 Task: Create new vendor bill with Date Opened: 06-Apr-23, Select Vendor: ComputerLand of Berkeley, Terms: Net 15. Make bill entry for item-1 with Date: 06-Apr-23, Description: PC Repair, Expense Account: Repair: Computer Repair, Quantity: 2, Unit Price: 49, Sales Tax: N, Sales Tax Included: N. Make entry for item-2 with Date: 06-Apr-23, Description: Wireless Networking Troubleshooting, Expense Account: Repair: Computer Repair, Quantity: 1, Unit Price: 99, Sales Tax: N, Sales Tax Included: N. Post Bill with Post Date: 06-Apr-23, Post to Accounts: Liabilities:Accounts Payble. Pay / Process Payment with Transaction Date: 20-Apr-23, Amount: 197, Transfer Account: Checking Account. Go to 'Print Bill'.
Action: Mouse moved to (185, 34)
Screenshot: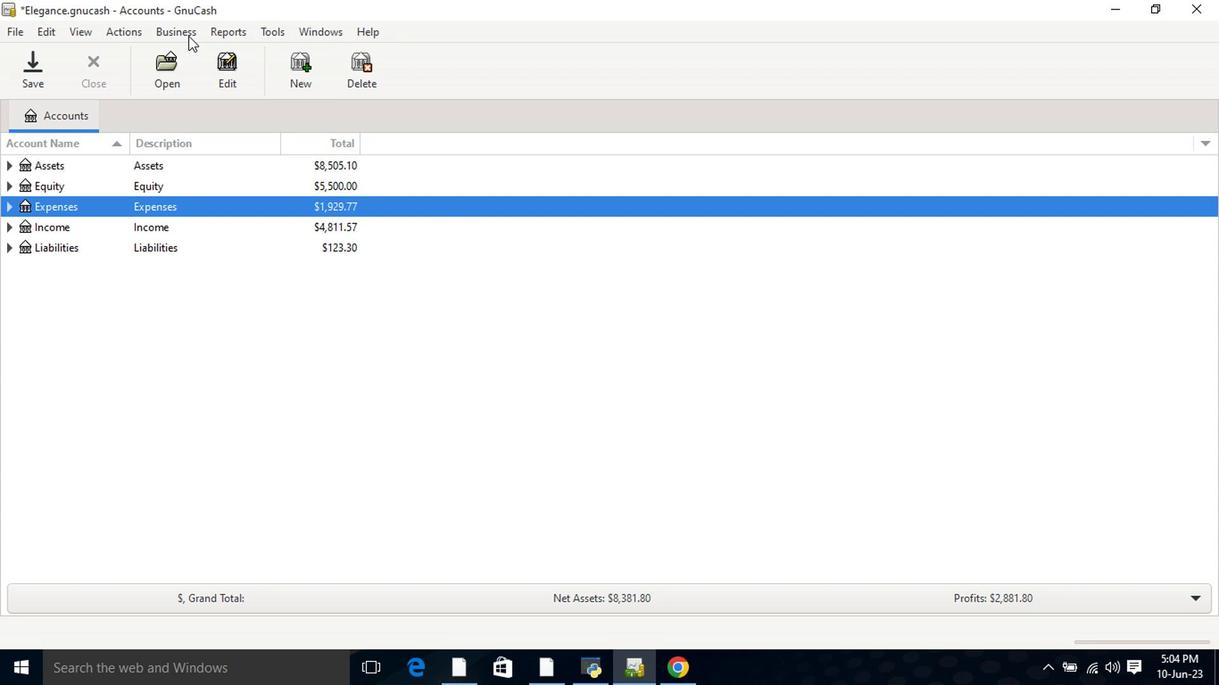 
Action: Mouse pressed left at (185, 34)
Screenshot: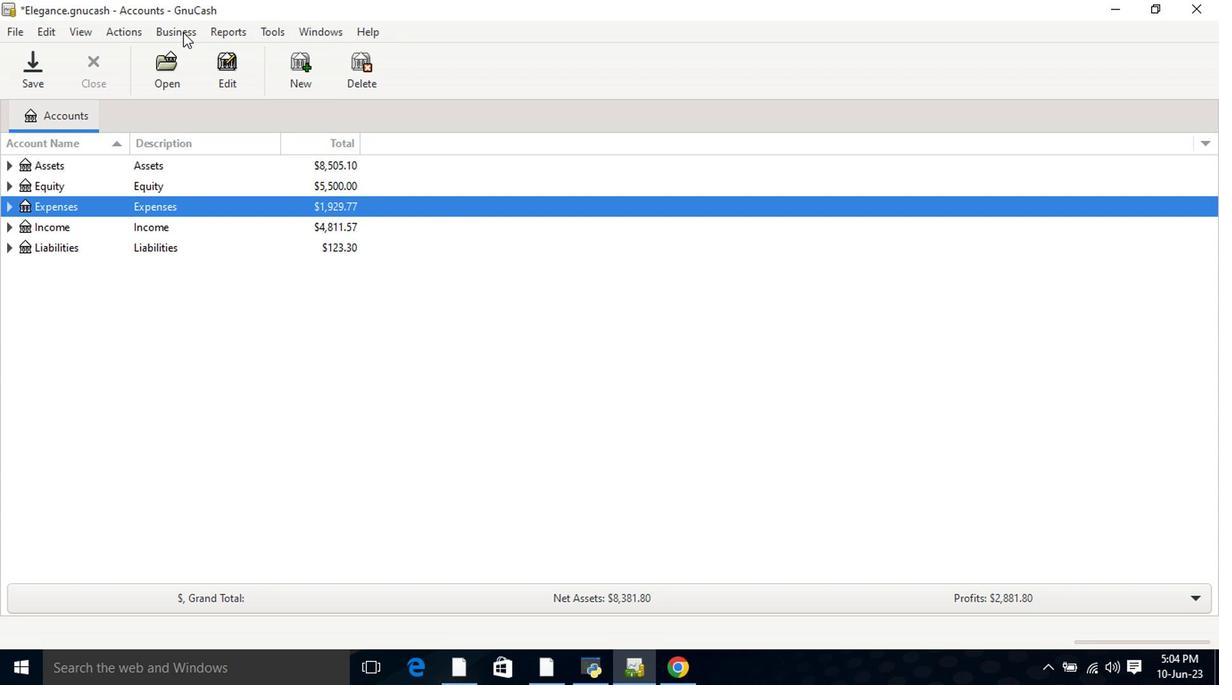 
Action: Mouse moved to (197, 74)
Screenshot: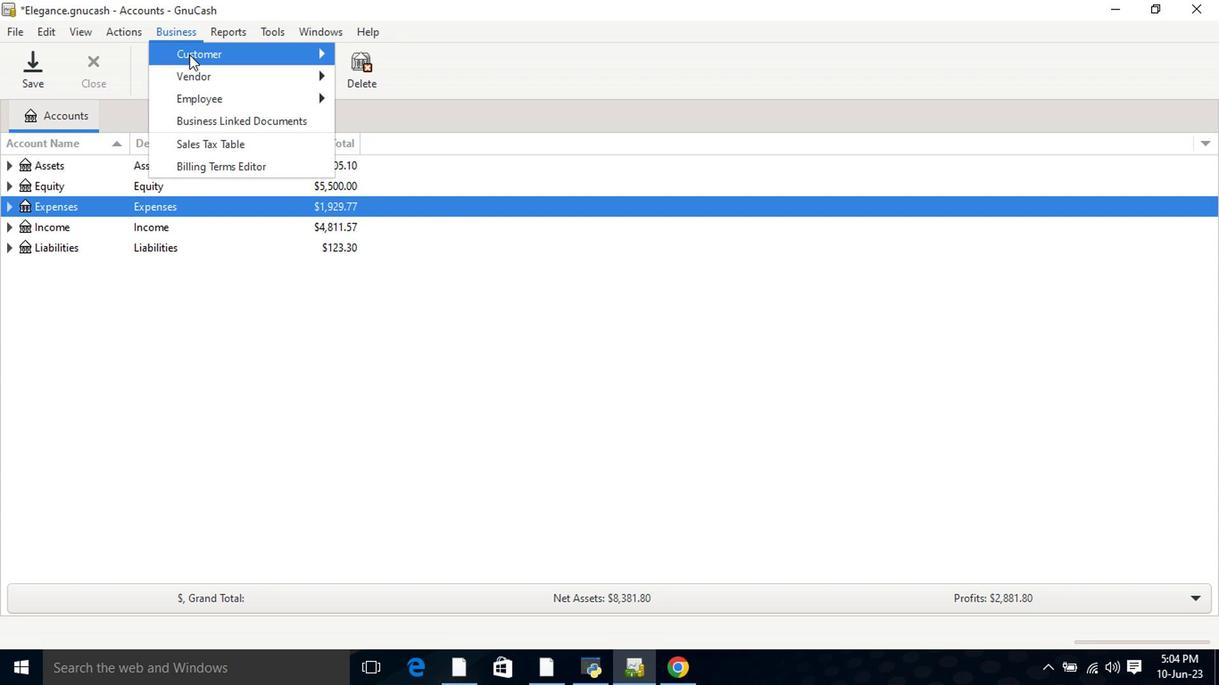 
Action: Mouse pressed left at (197, 74)
Screenshot: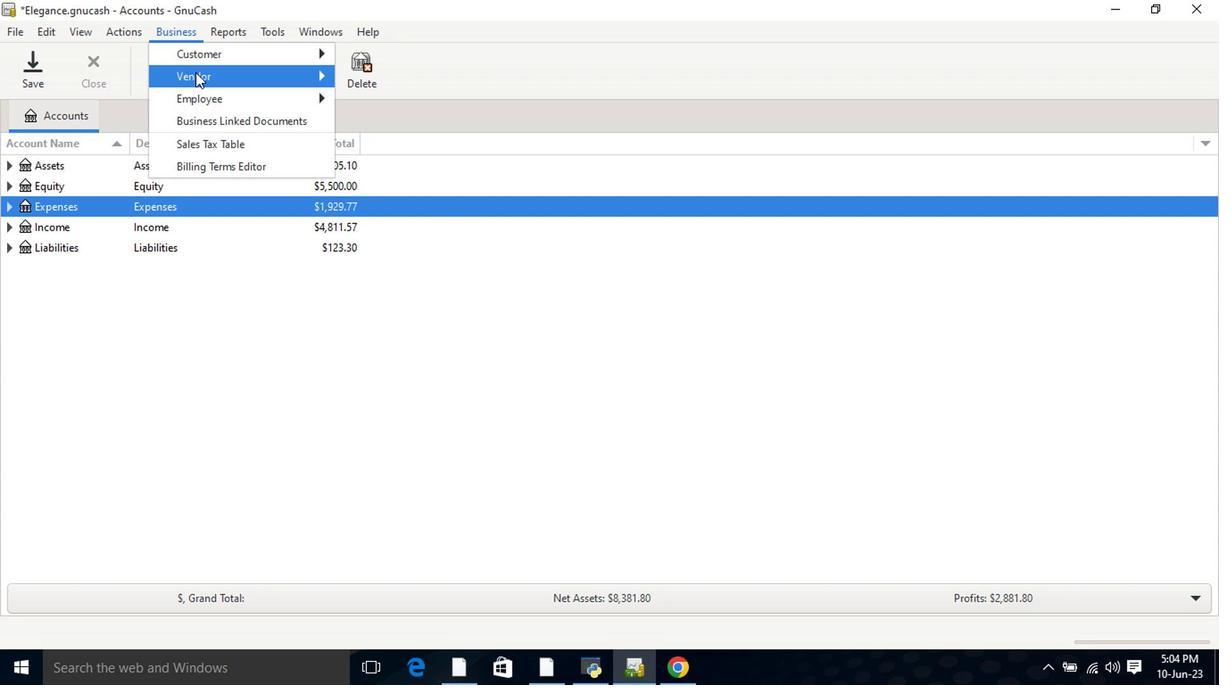 
Action: Mouse moved to (392, 146)
Screenshot: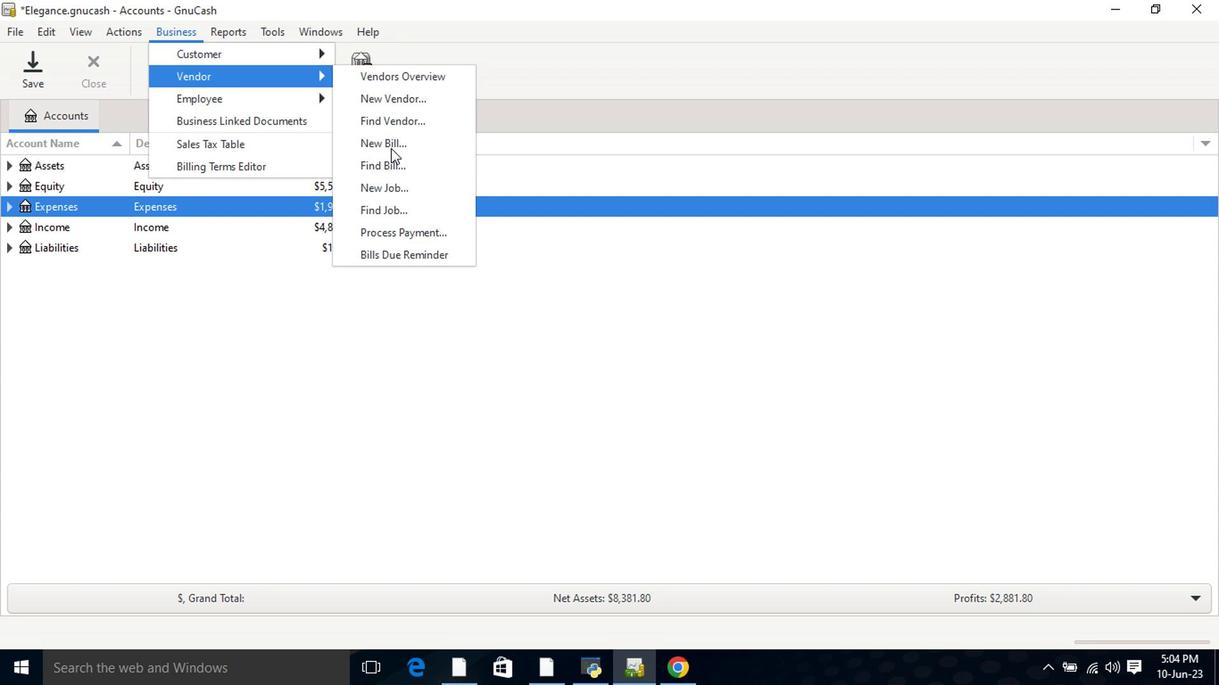 
Action: Mouse pressed left at (392, 146)
Screenshot: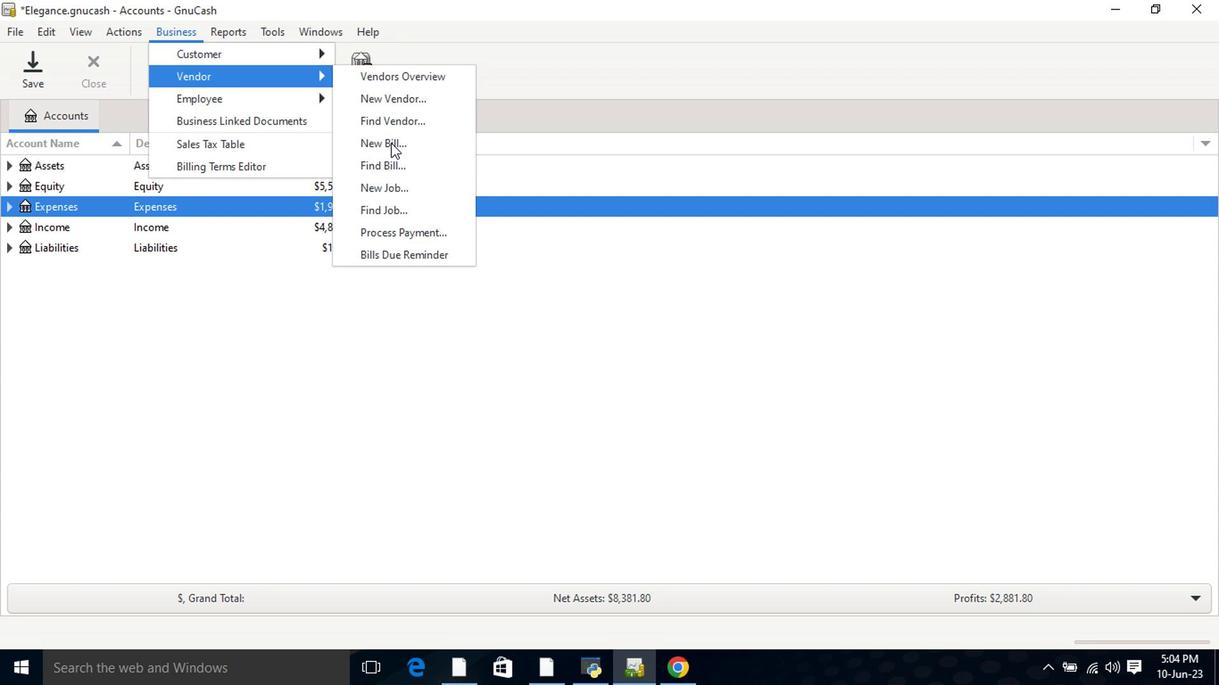 
Action: Mouse moved to (729, 236)
Screenshot: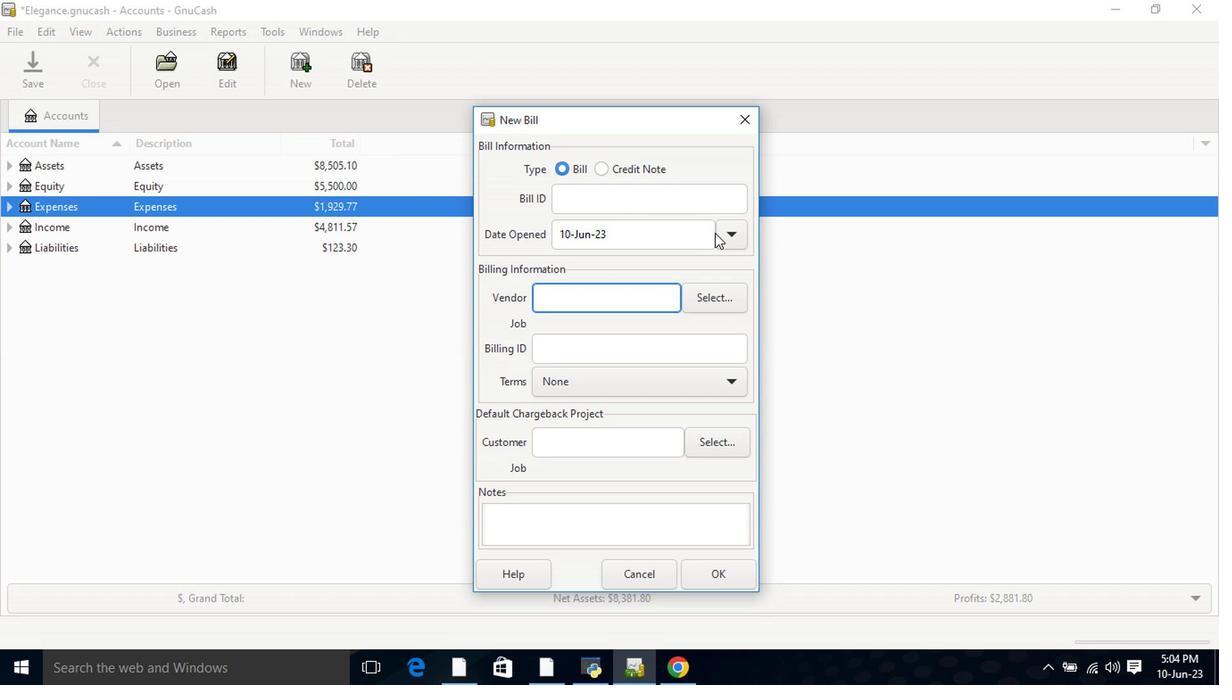 
Action: Mouse pressed left at (729, 236)
Screenshot: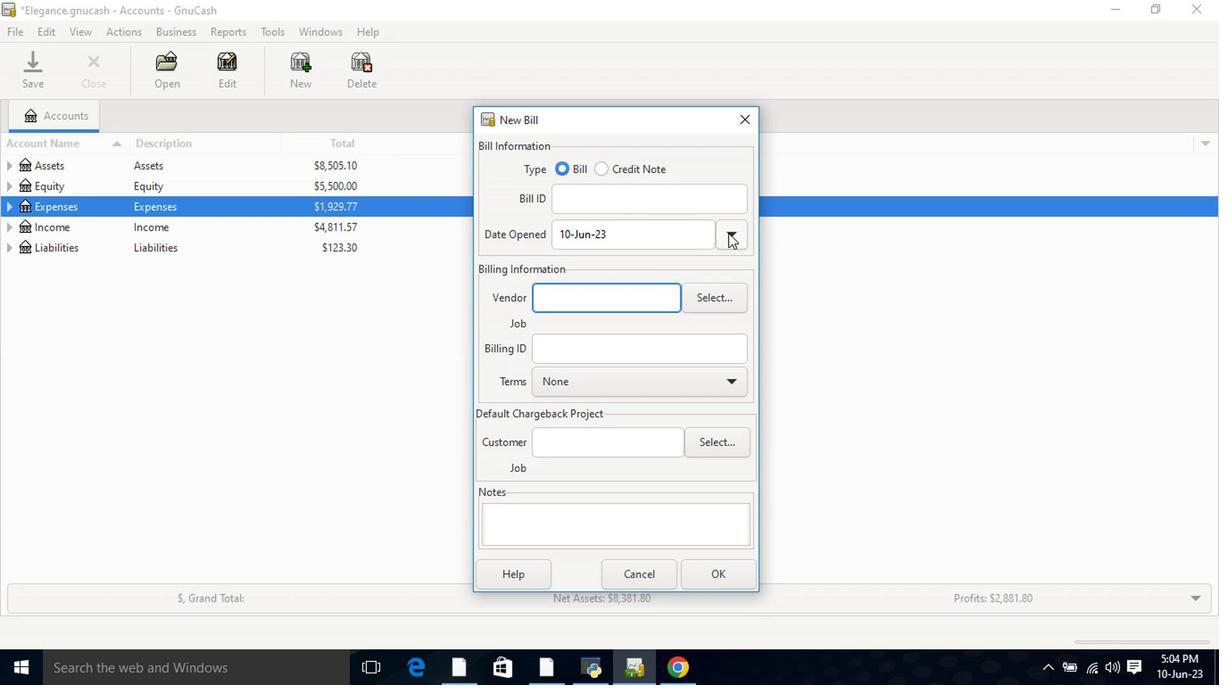 
Action: Mouse moved to (591, 263)
Screenshot: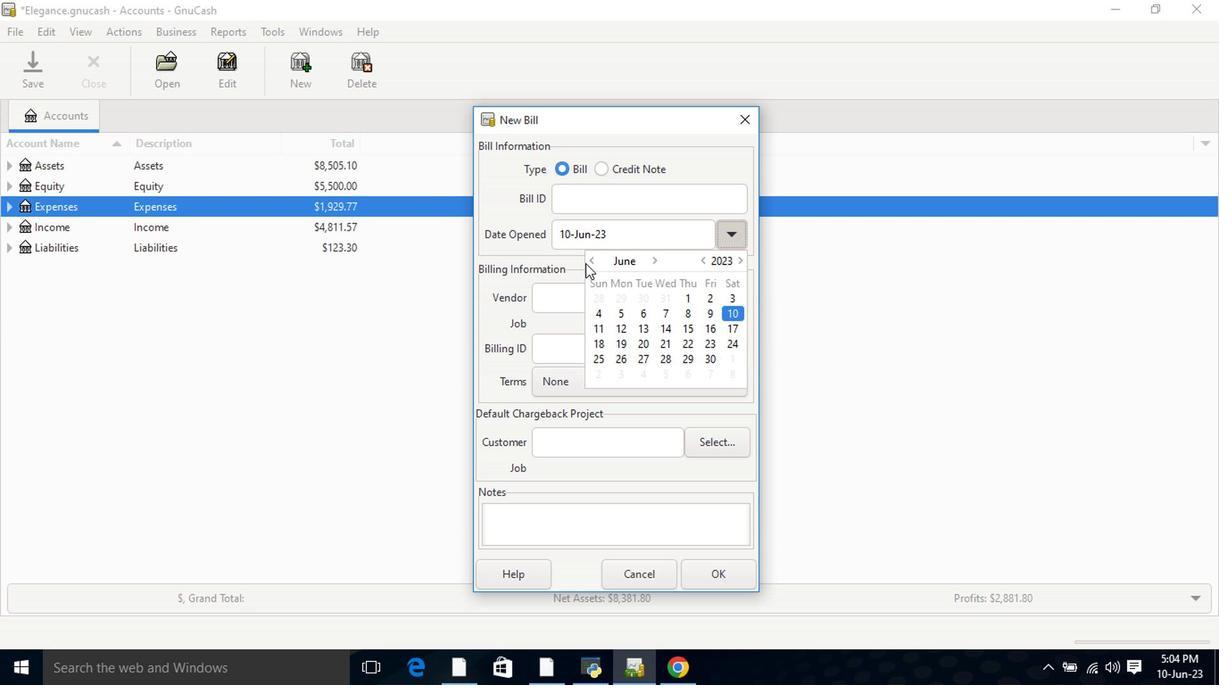 
Action: Mouse pressed left at (591, 263)
Screenshot: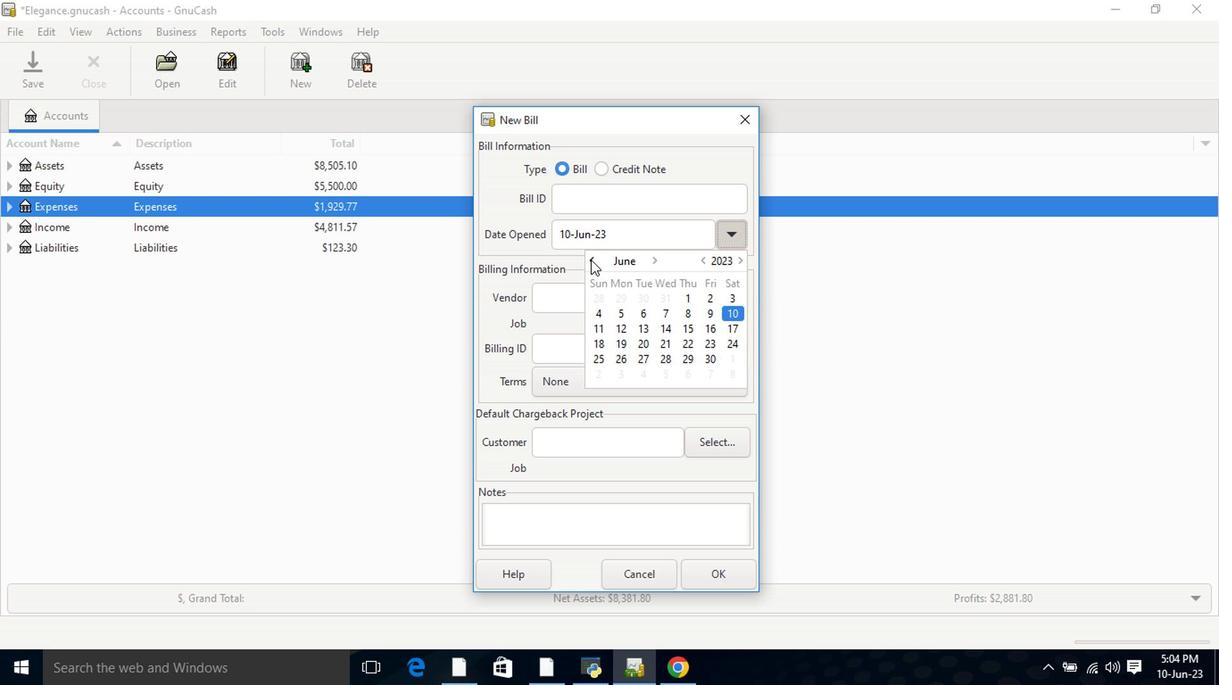 
Action: Mouse pressed left at (591, 263)
Screenshot: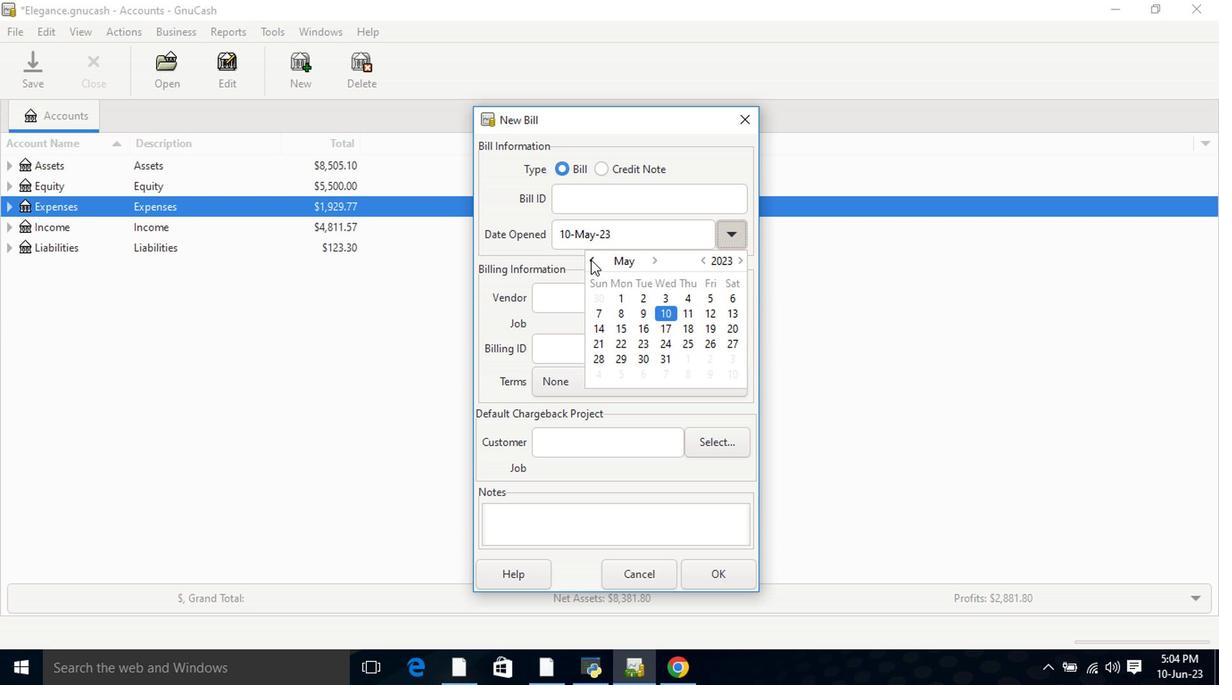 
Action: Mouse moved to (680, 316)
Screenshot: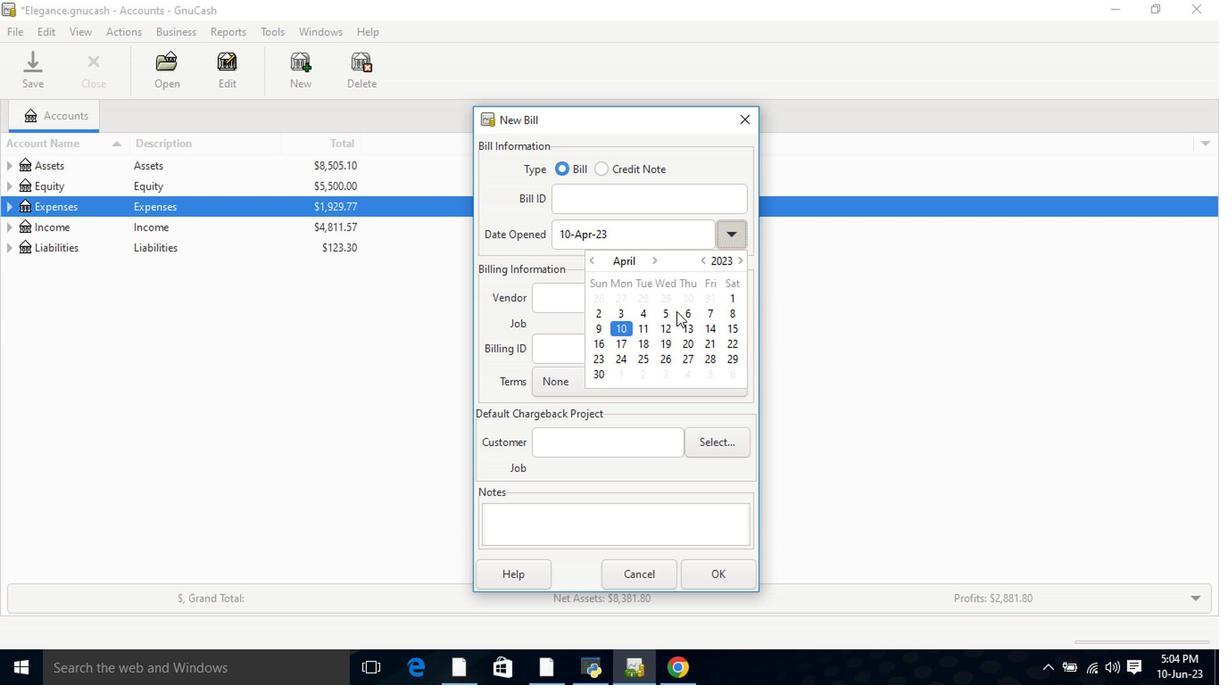 
Action: Mouse pressed left at (680, 316)
Screenshot: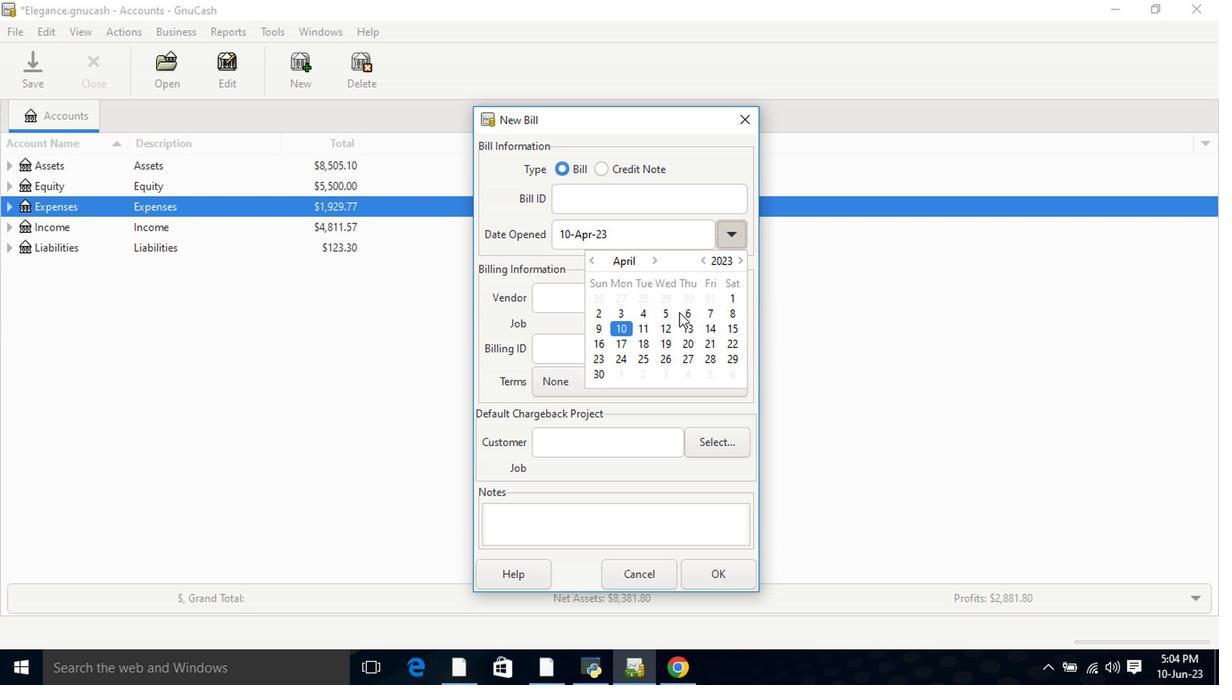 
Action: Mouse pressed left at (680, 316)
Screenshot: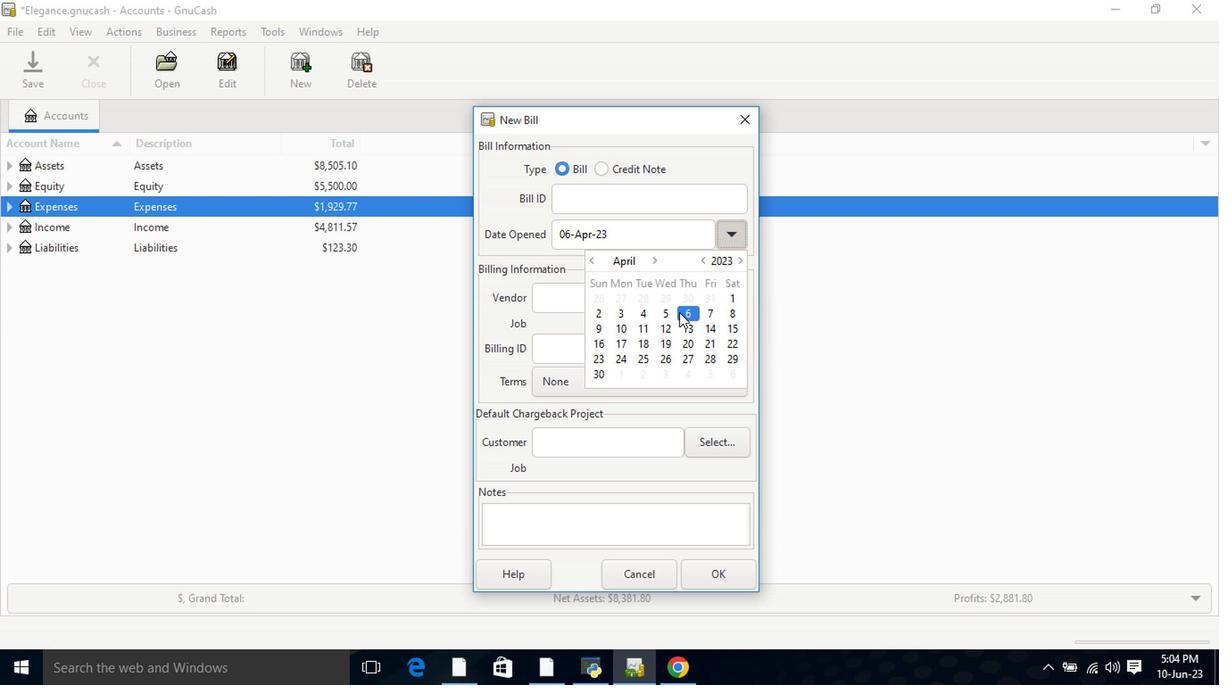 
Action: Mouse moved to (641, 309)
Screenshot: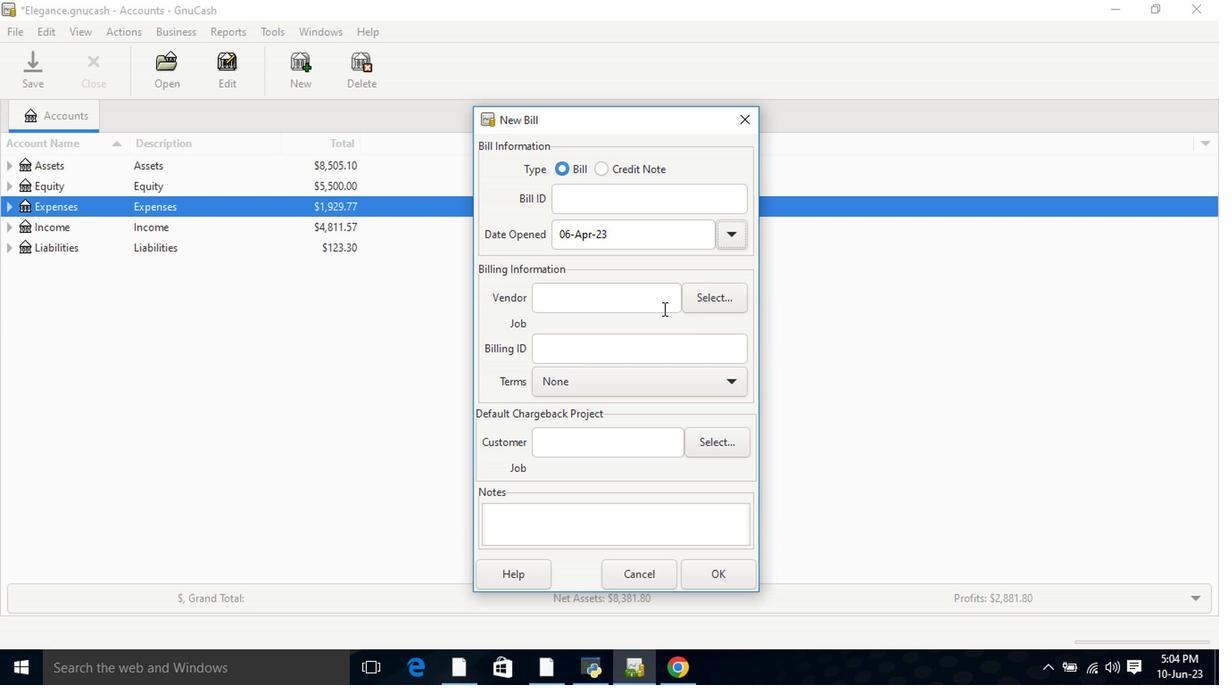 
Action: Mouse pressed left at (641, 309)
Screenshot: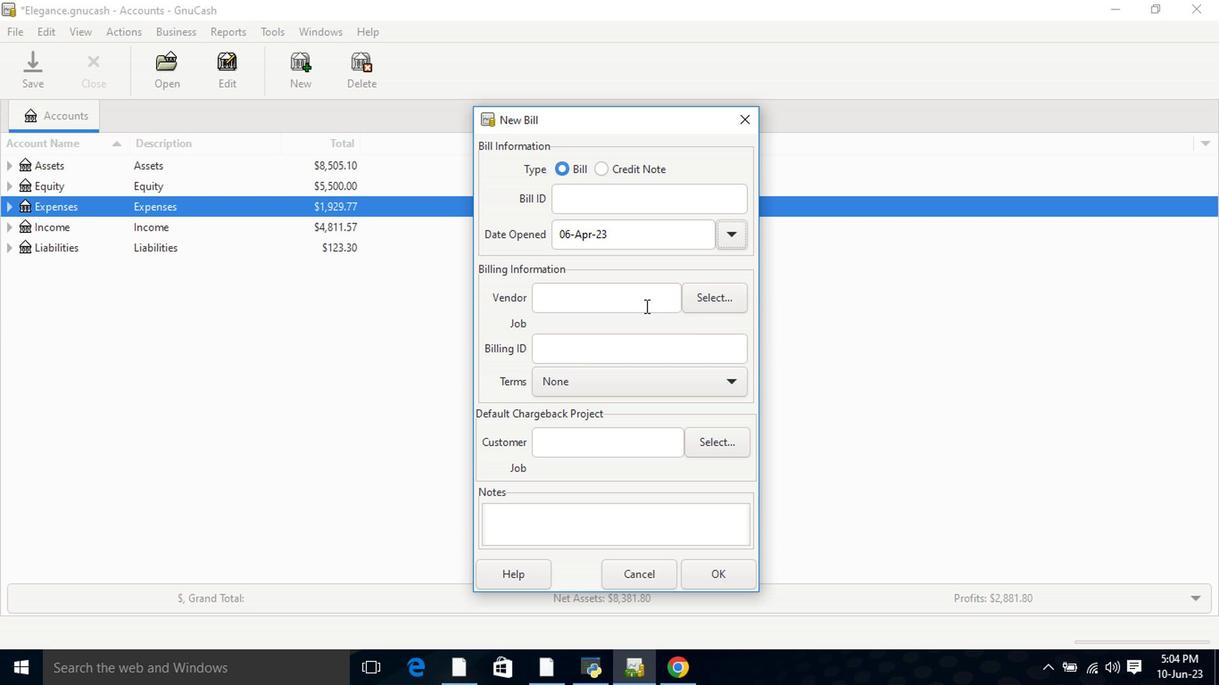 
Action: Mouse moved to (641, 309)
Screenshot: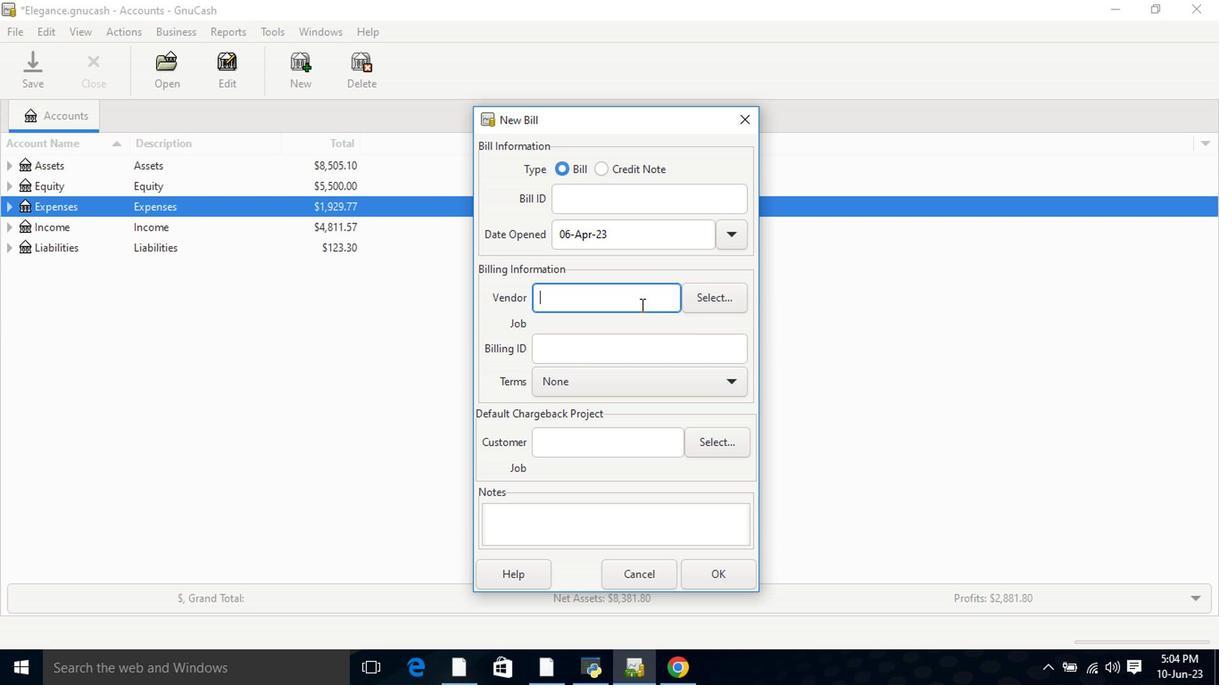 
Action: Key pressed <Key.shift>Comp
Screenshot: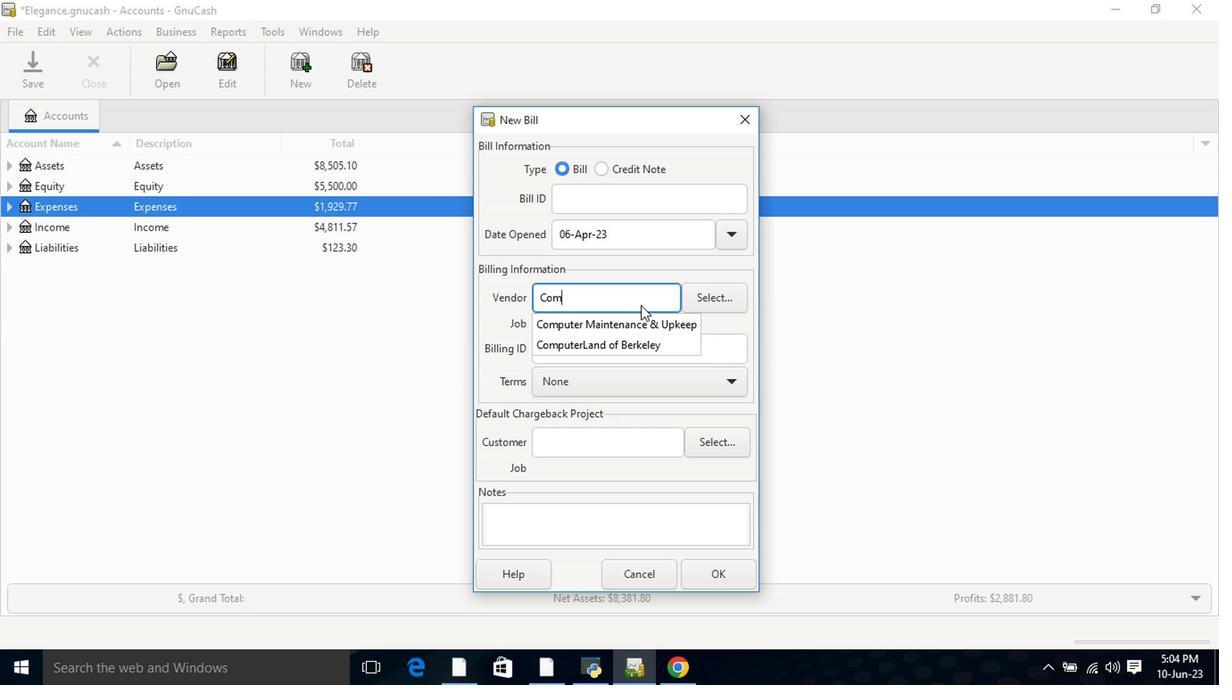 
Action: Mouse moved to (640, 345)
Screenshot: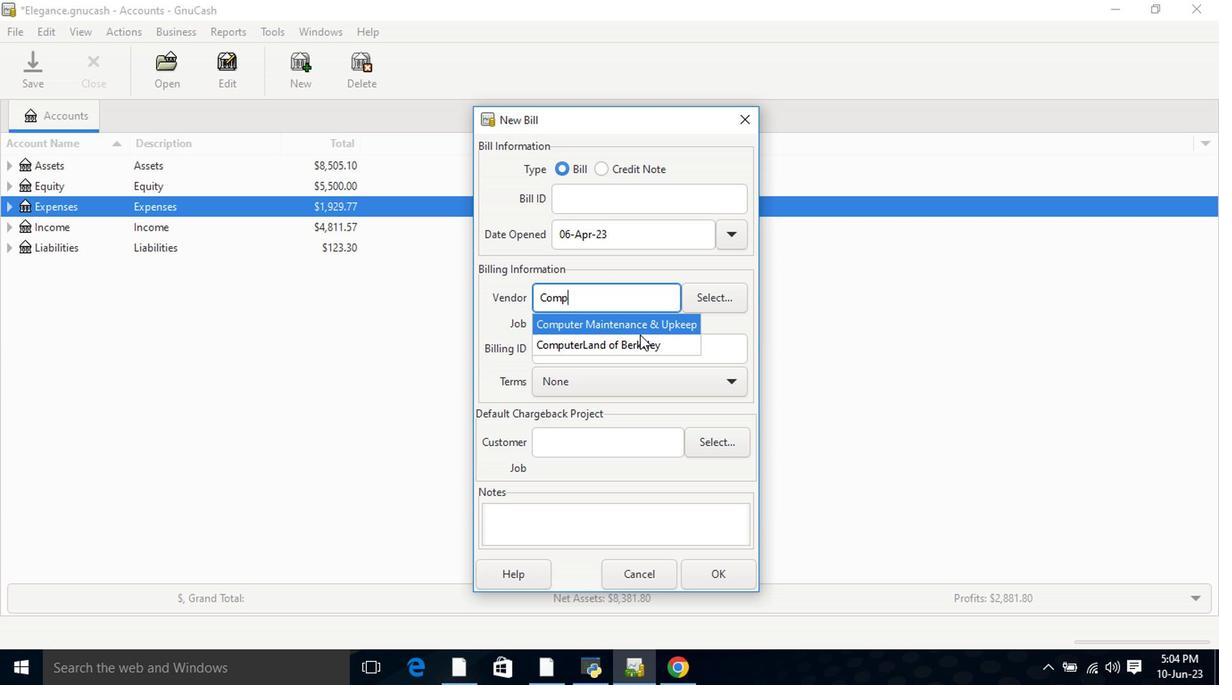 
Action: Mouse pressed left at (640, 345)
Screenshot: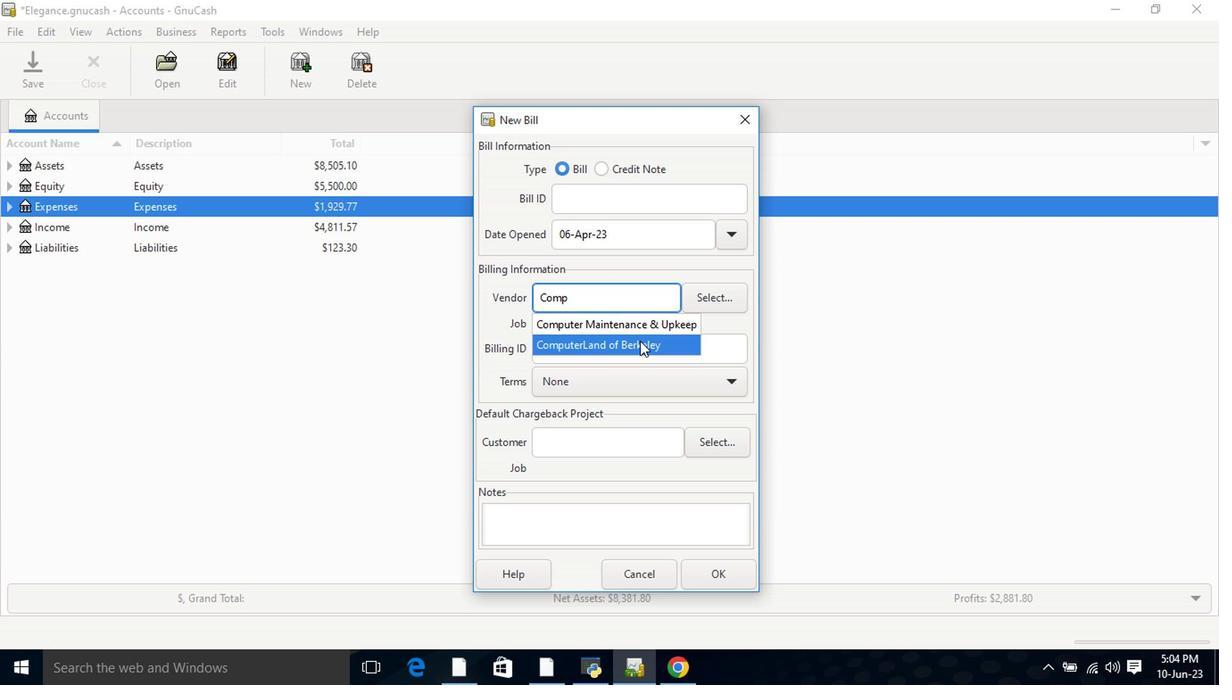 
Action: Mouse moved to (639, 395)
Screenshot: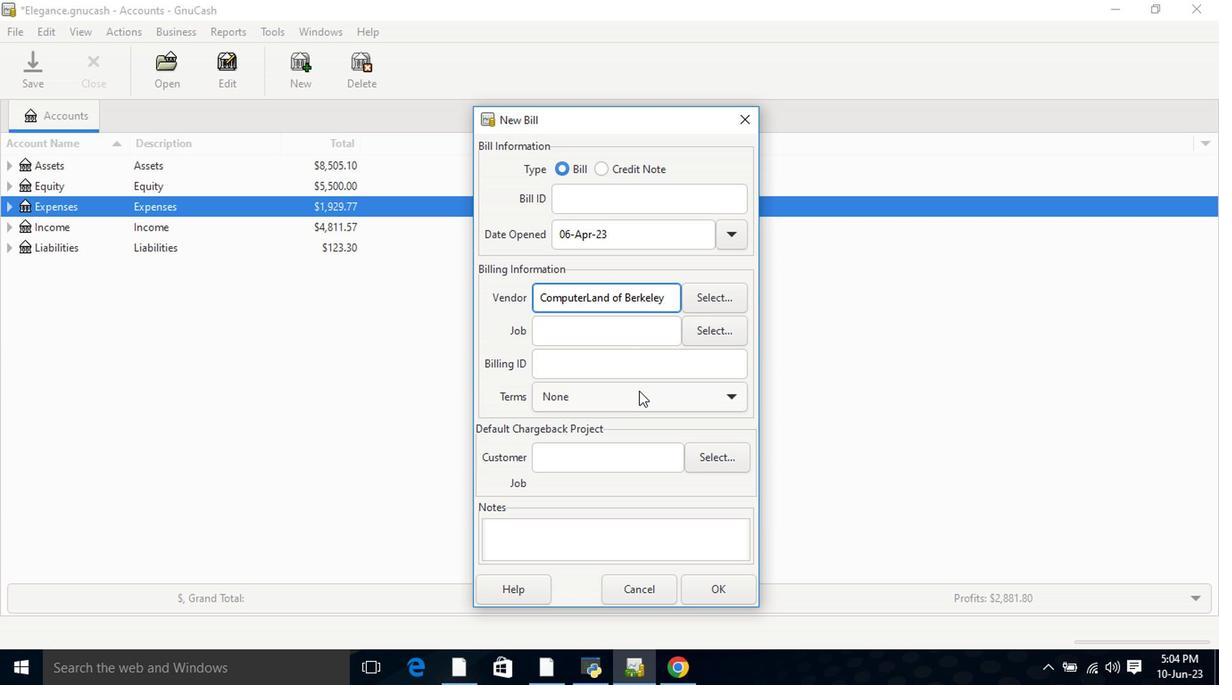 
Action: Mouse pressed left at (639, 395)
Screenshot: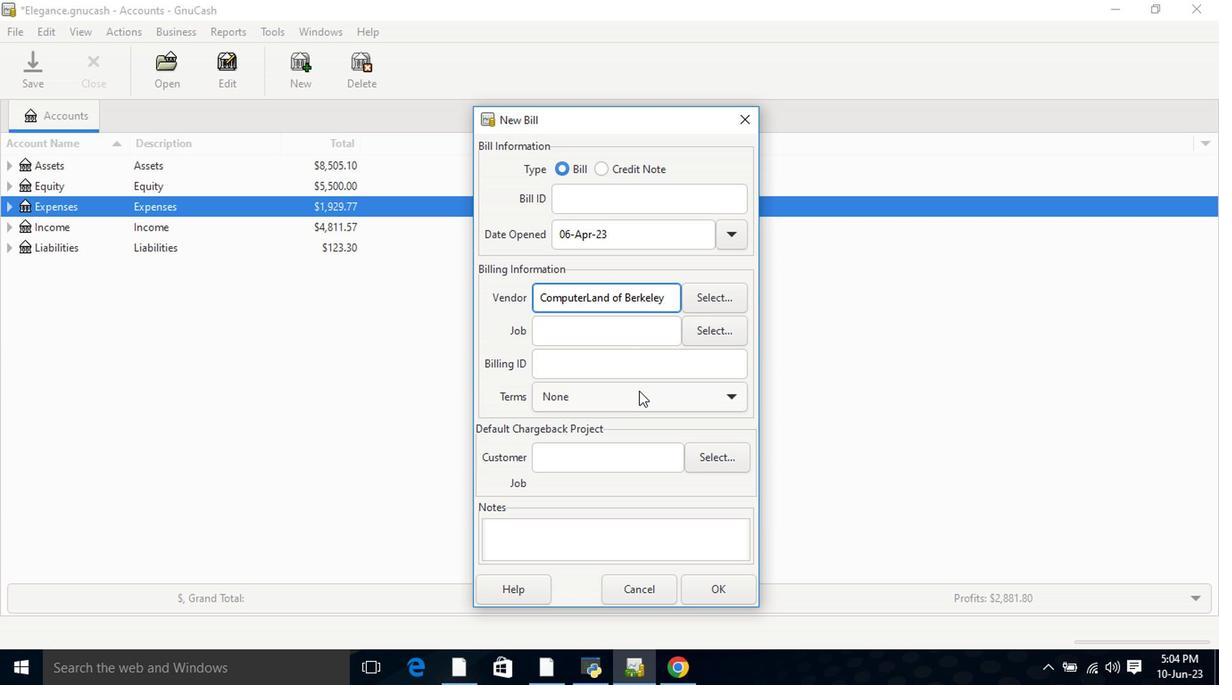 
Action: Mouse moved to (630, 431)
Screenshot: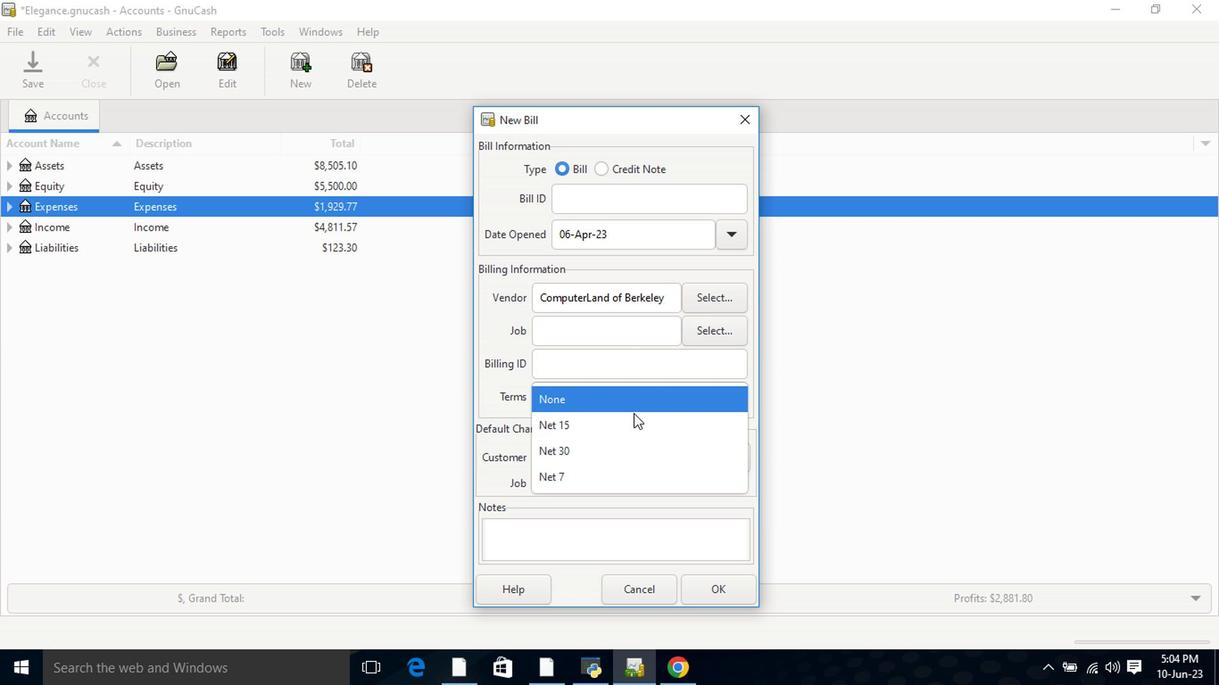 
Action: Mouse pressed left at (630, 431)
Screenshot: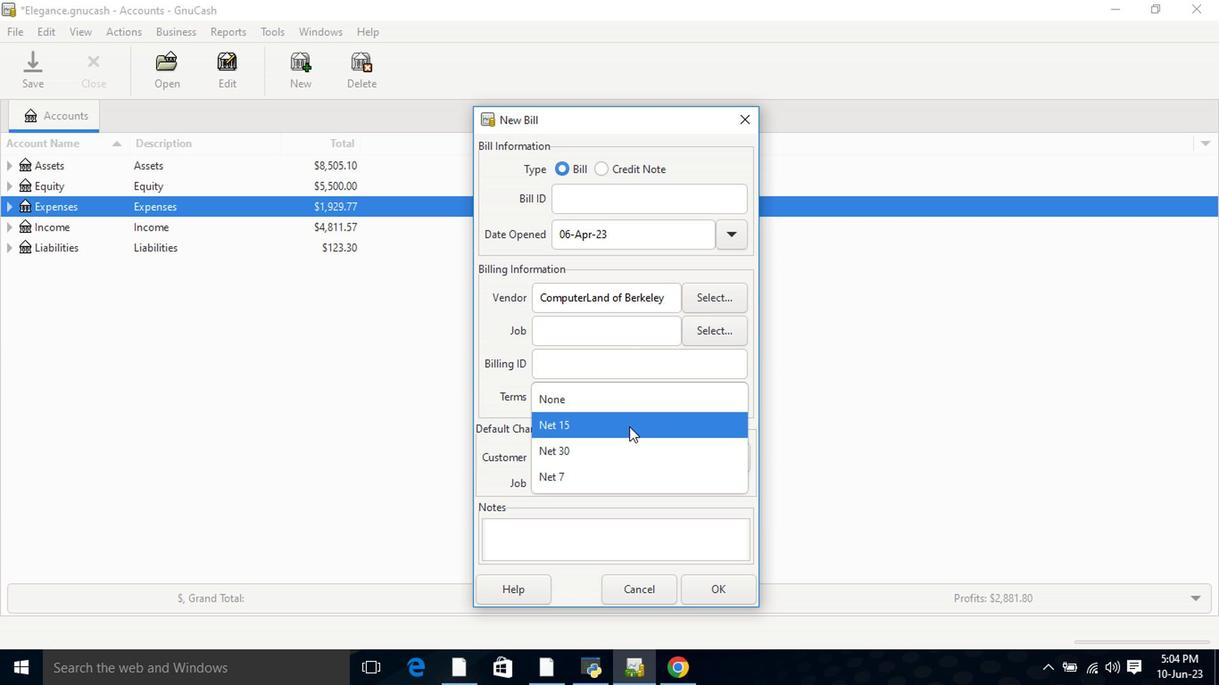 
Action: Mouse moved to (702, 590)
Screenshot: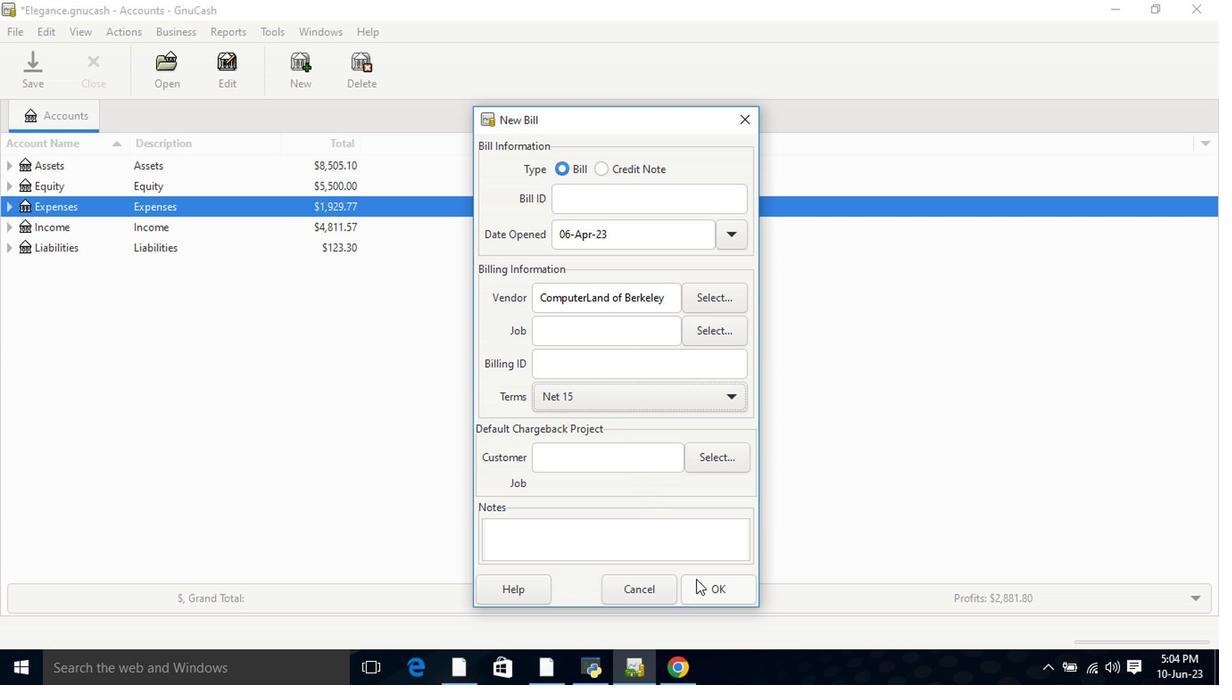 
Action: Mouse pressed left at (702, 590)
Screenshot: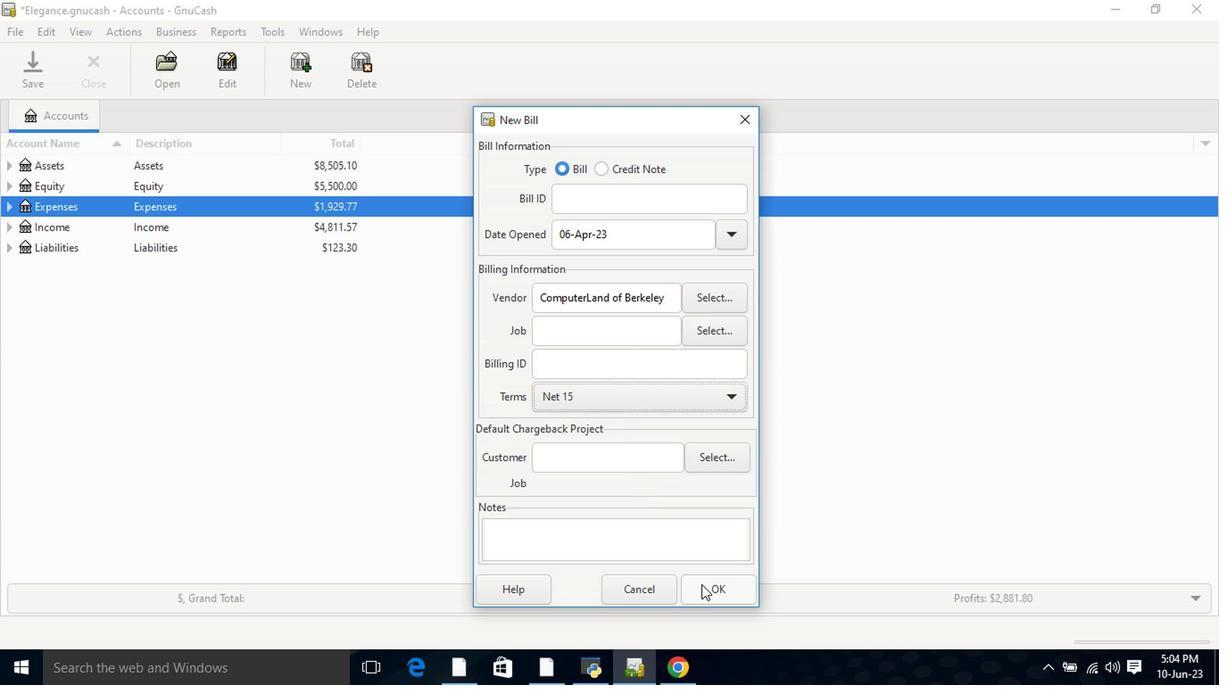 
Action: Mouse moved to (250, 411)
Screenshot: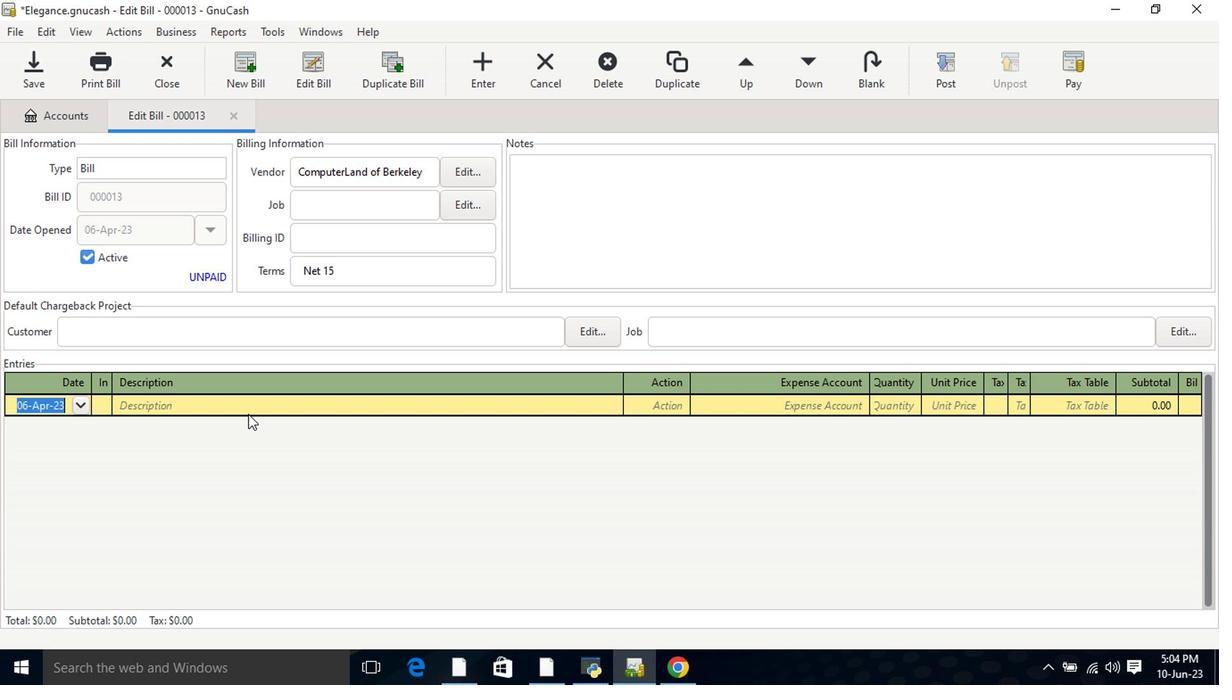 
Action: Mouse pressed left at (250, 411)
Screenshot: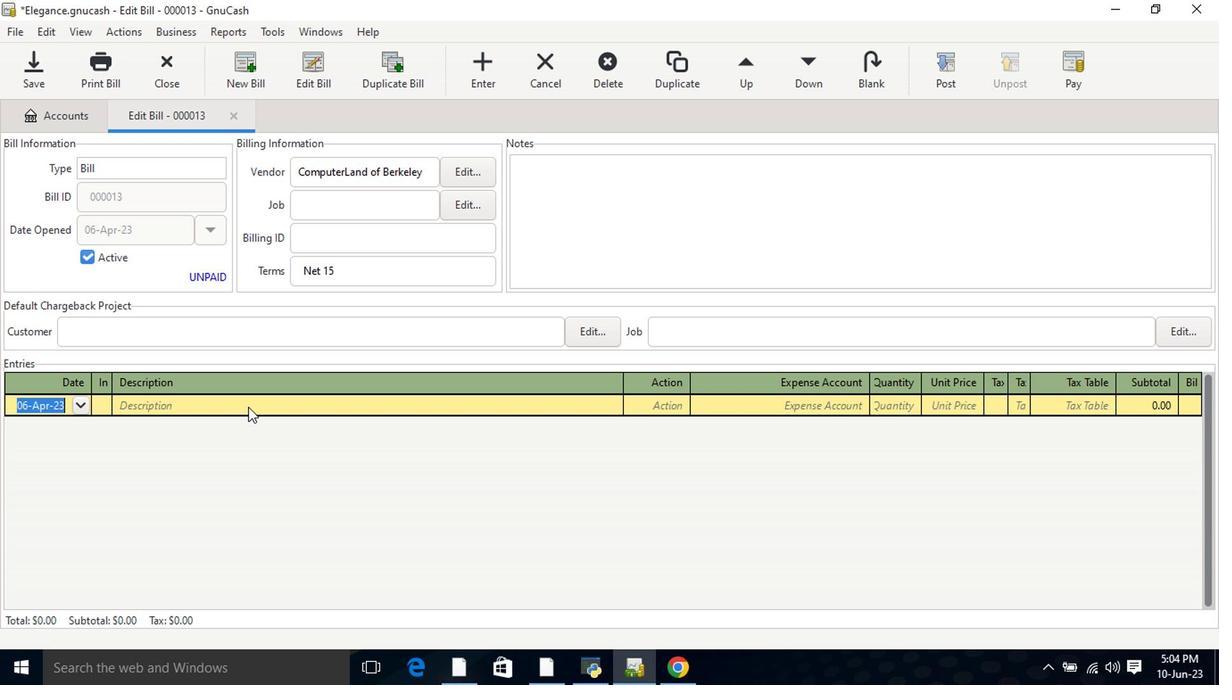 
Action: Key pressed <Key.shift>PC<Key.space><Key.shift>Repair<Key.tab><Key.tab>rep<Key.down><Key.down><Key.down><Key.tab>2<Key.tab>49<Key.tab>
Screenshot: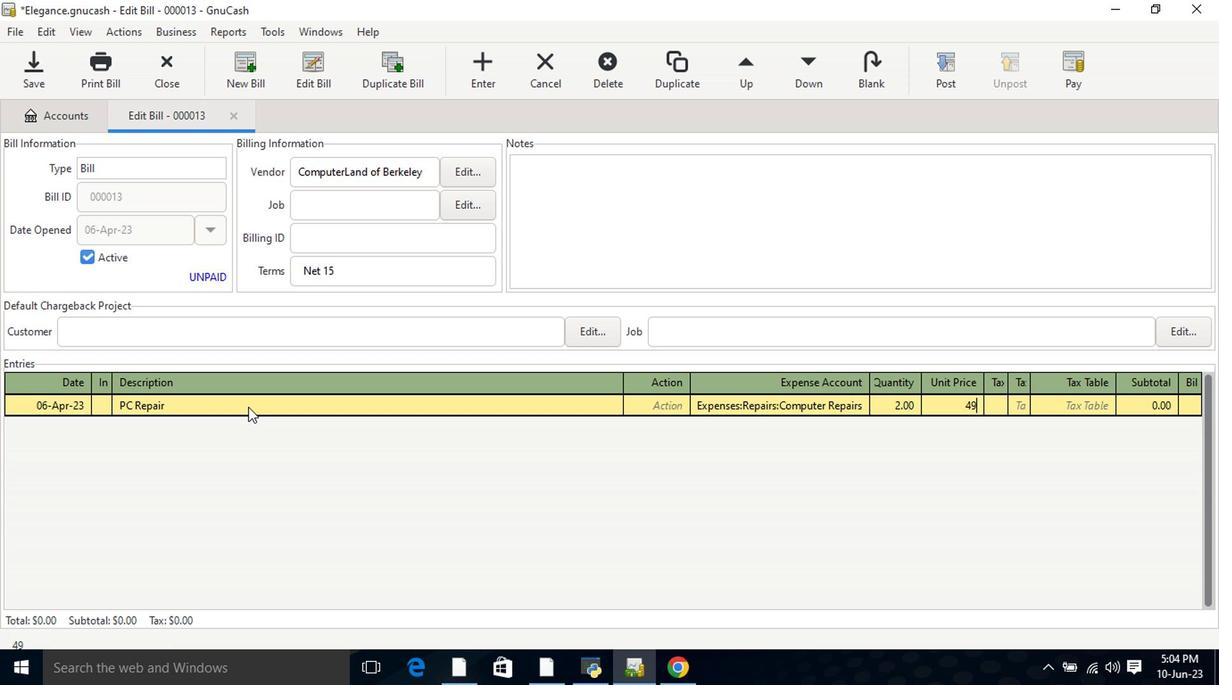 
Action: Mouse moved to (609, 437)
Screenshot: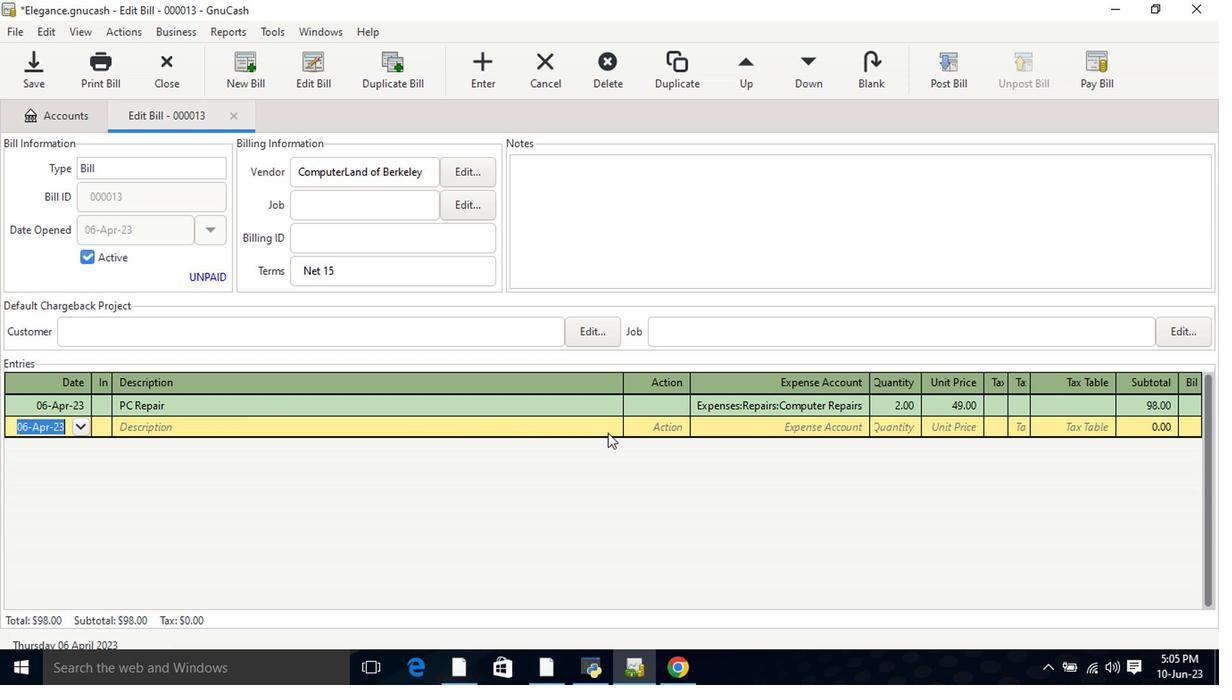 
Action: Key pressed <Key.tab><Key.shift>Wireless<Key.space><Key.shift>Netwro<Key.backspace><Key.backspace>oking<Key.space><Key.shift>Troubleshooting<Key.tab><Key.tab><Key.tab>
Screenshot: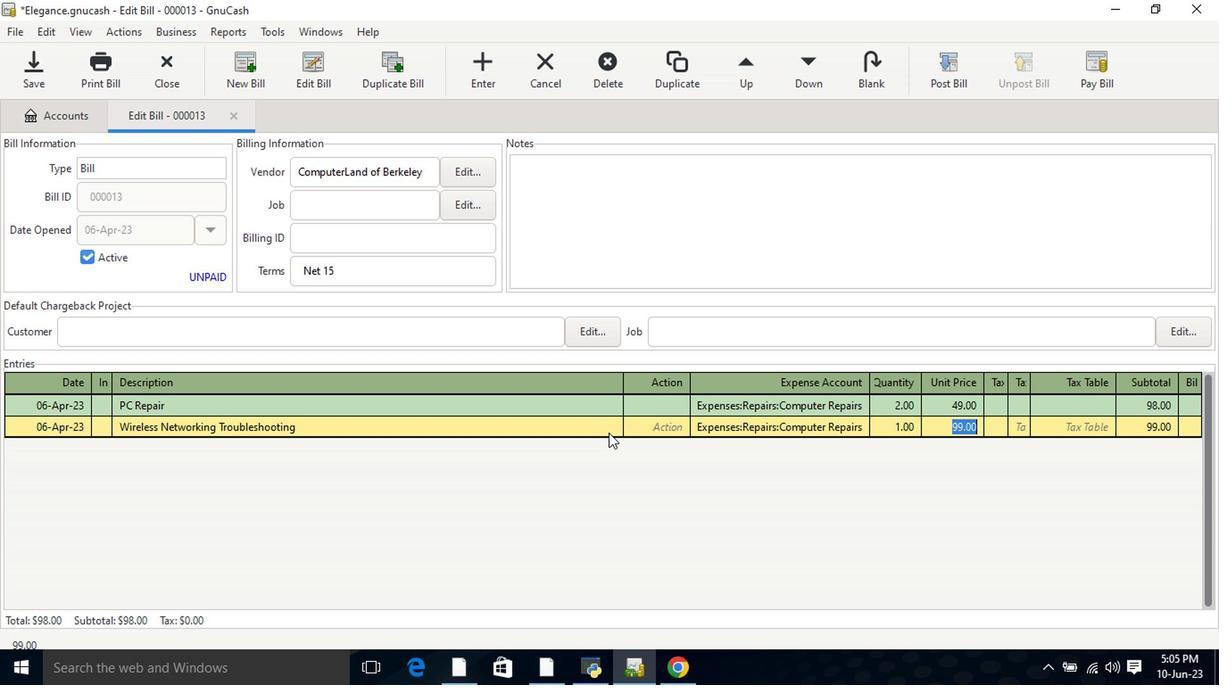 
Action: Mouse moved to (961, 79)
Screenshot: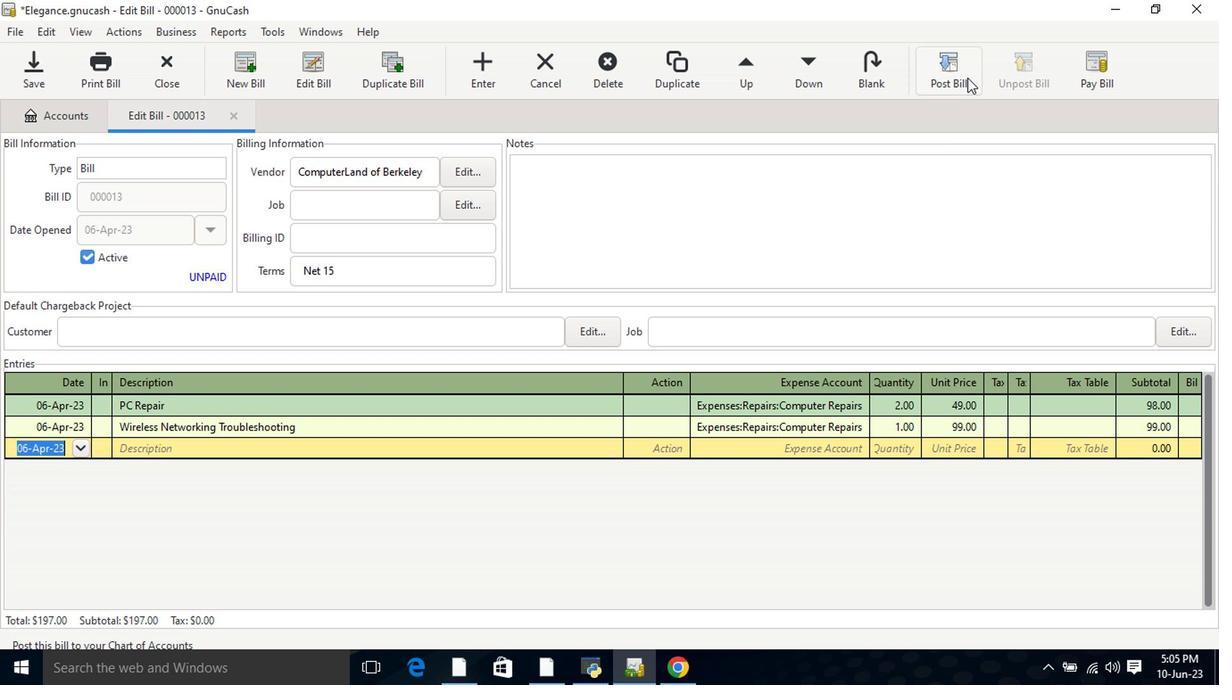 
Action: Mouse pressed left at (961, 79)
Screenshot: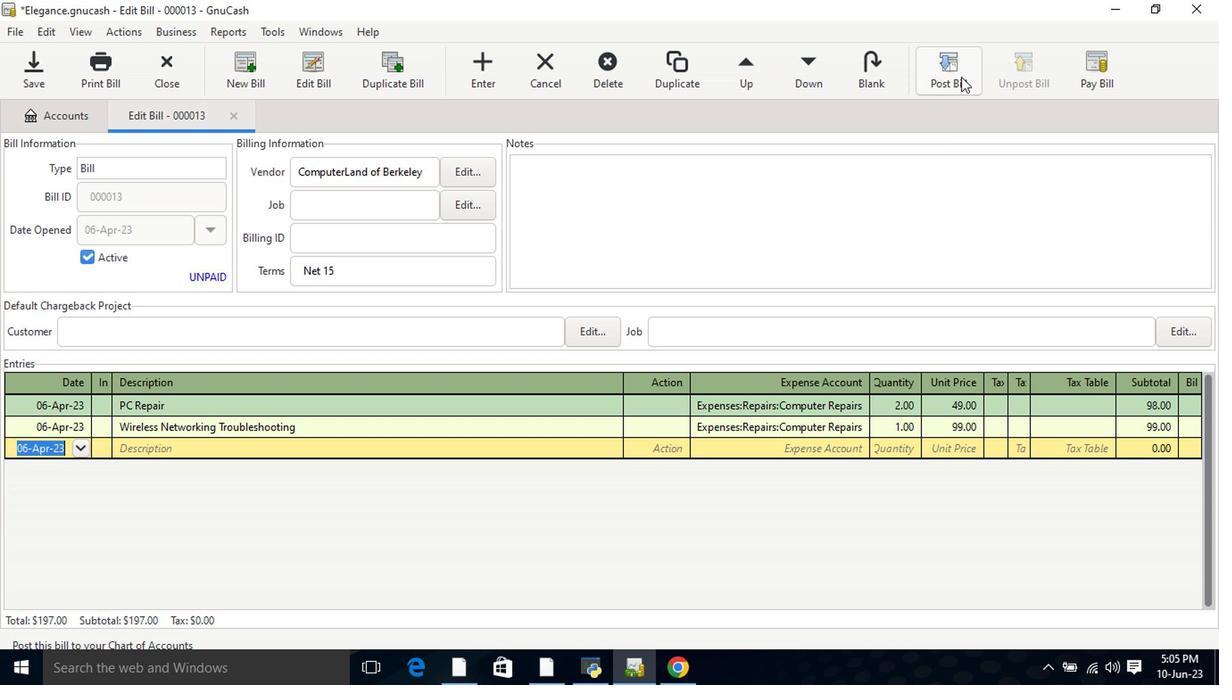 
Action: Mouse moved to (729, 457)
Screenshot: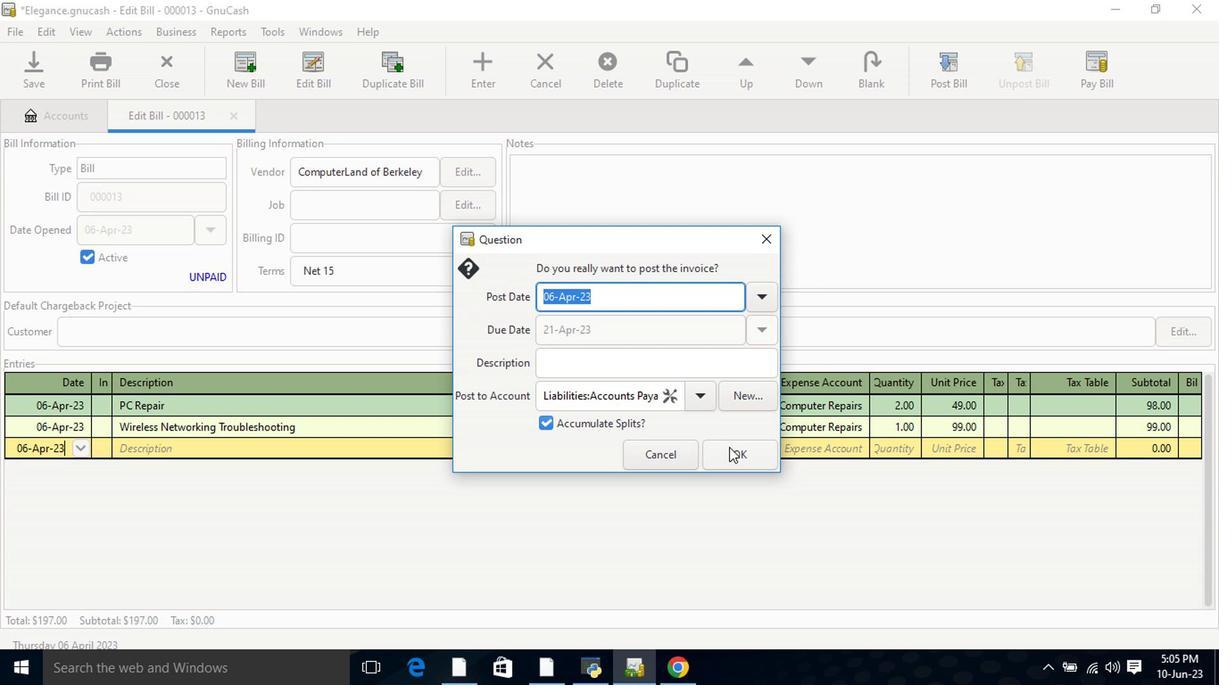 
Action: Mouse pressed left at (729, 457)
Screenshot: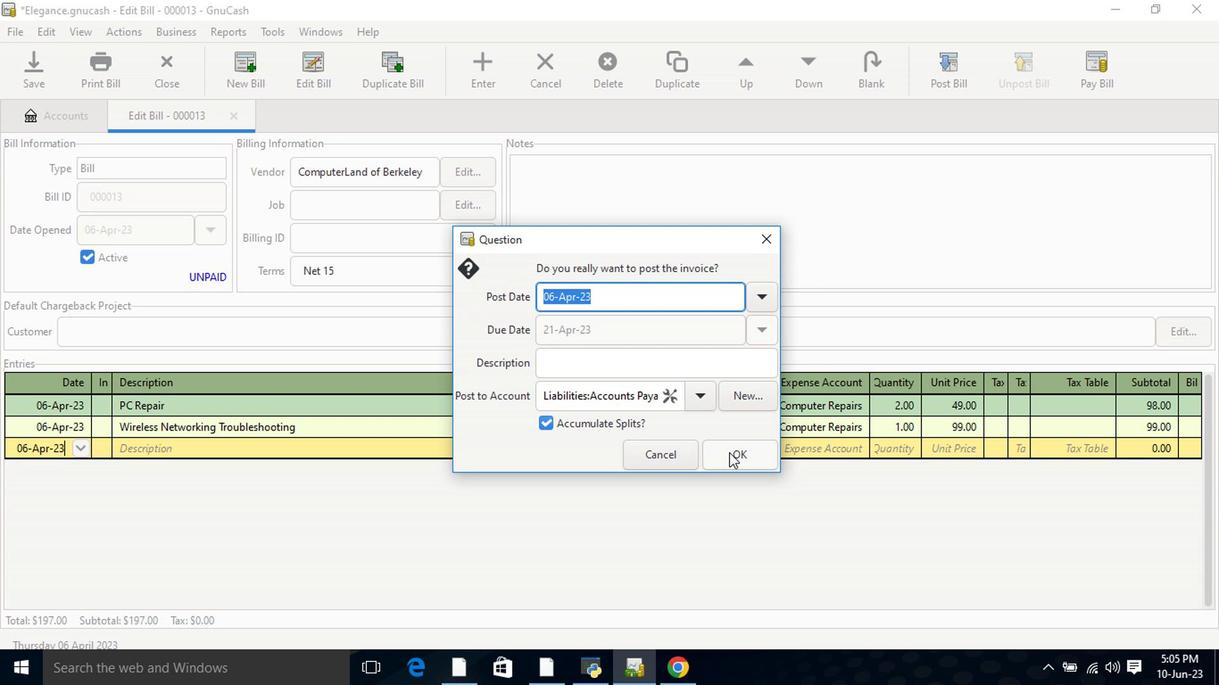 
Action: Mouse moved to (1072, 69)
Screenshot: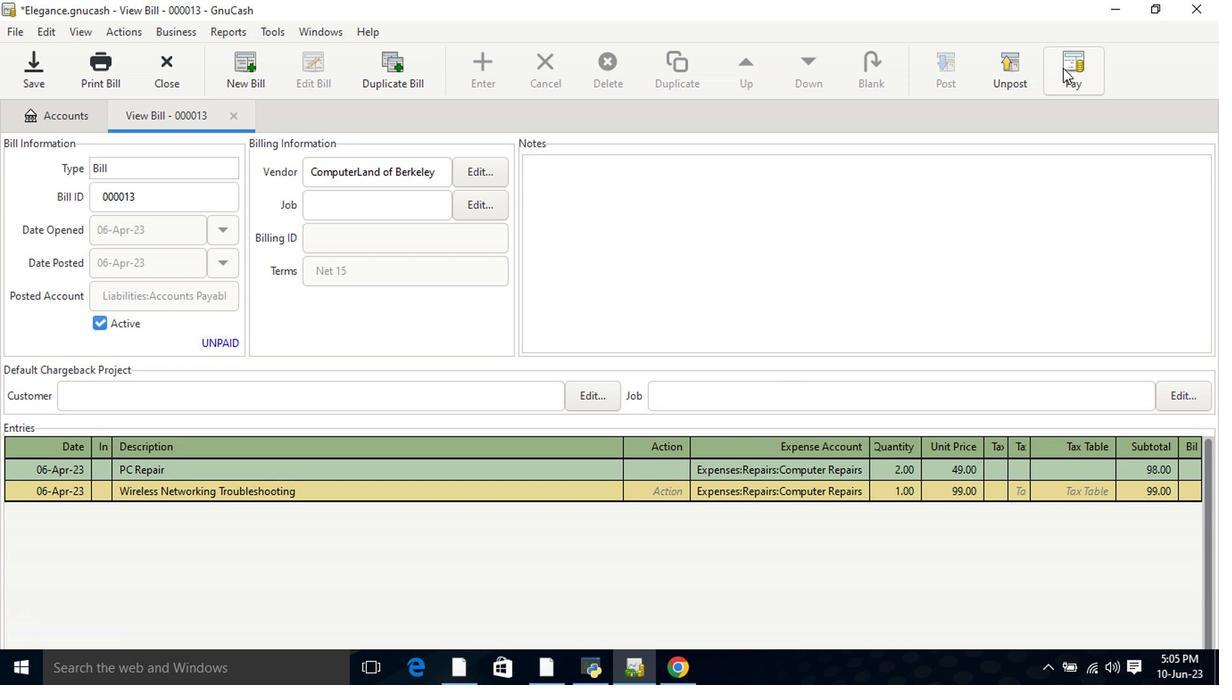 
Action: Mouse pressed left at (1072, 69)
Screenshot: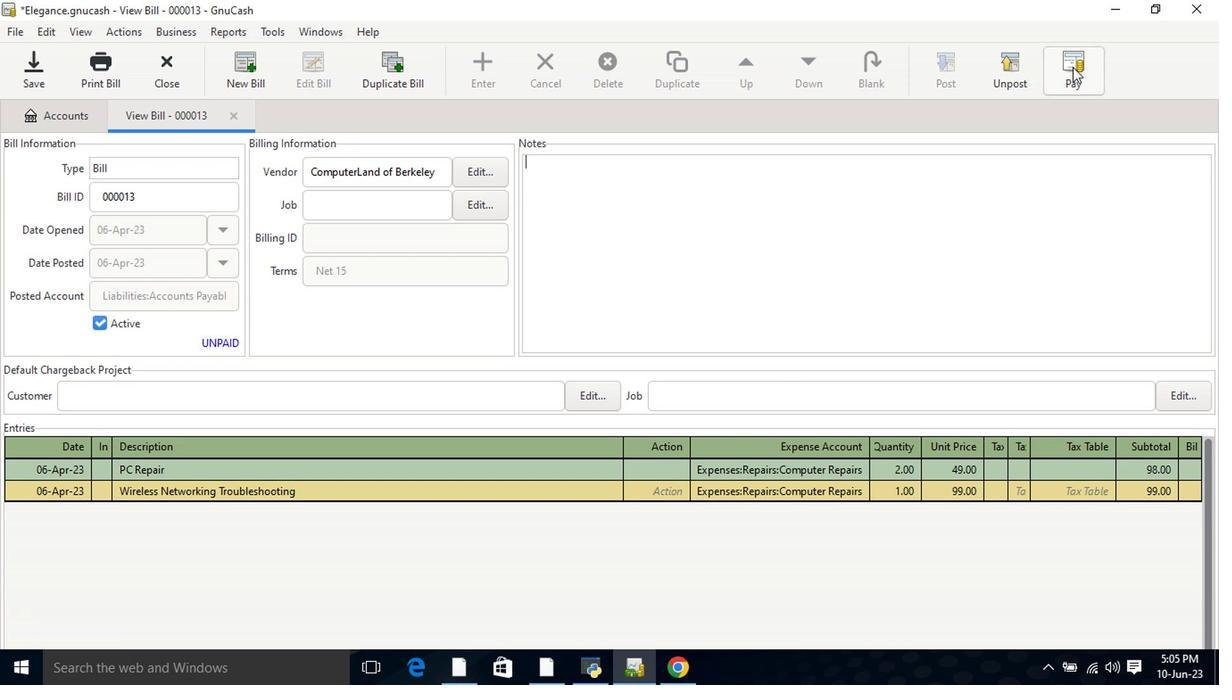 
Action: Mouse moved to (549, 353)
Screenshot: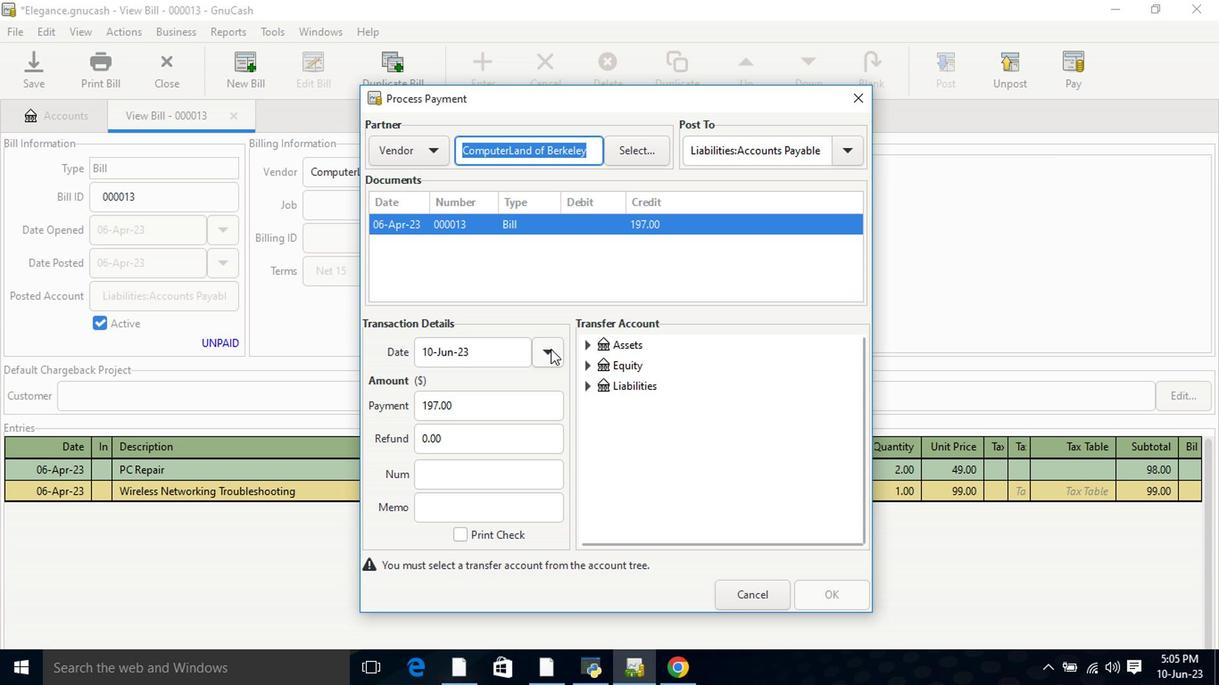 
Action: Mouse pressed left at (549, 353)
Screenshot: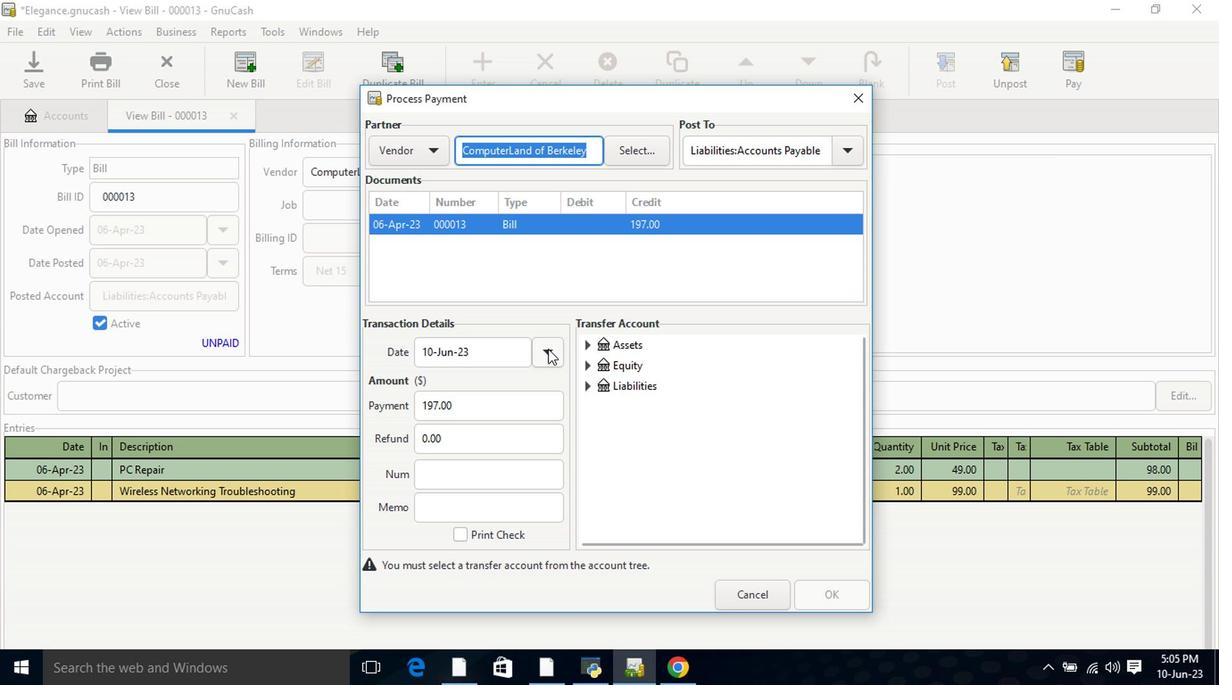 
Action: Mouse moved to (408, 381)
Screenshot: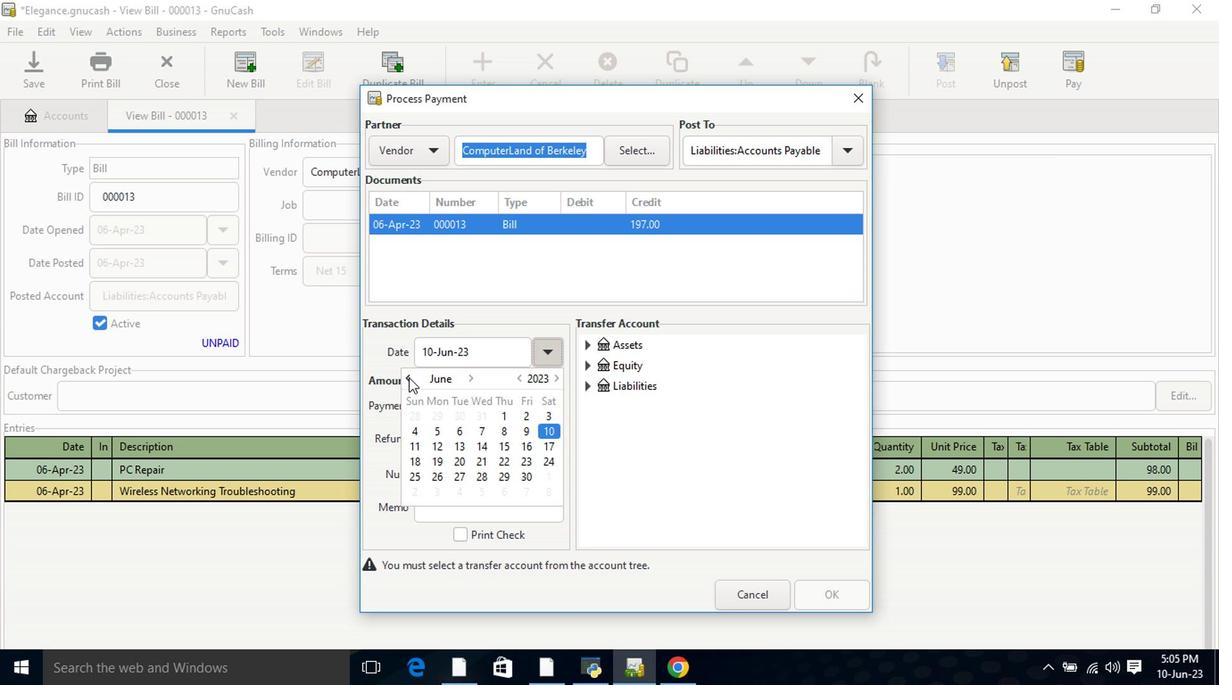 
Action: Mouse pressed left at (408, 381)
Screenshot: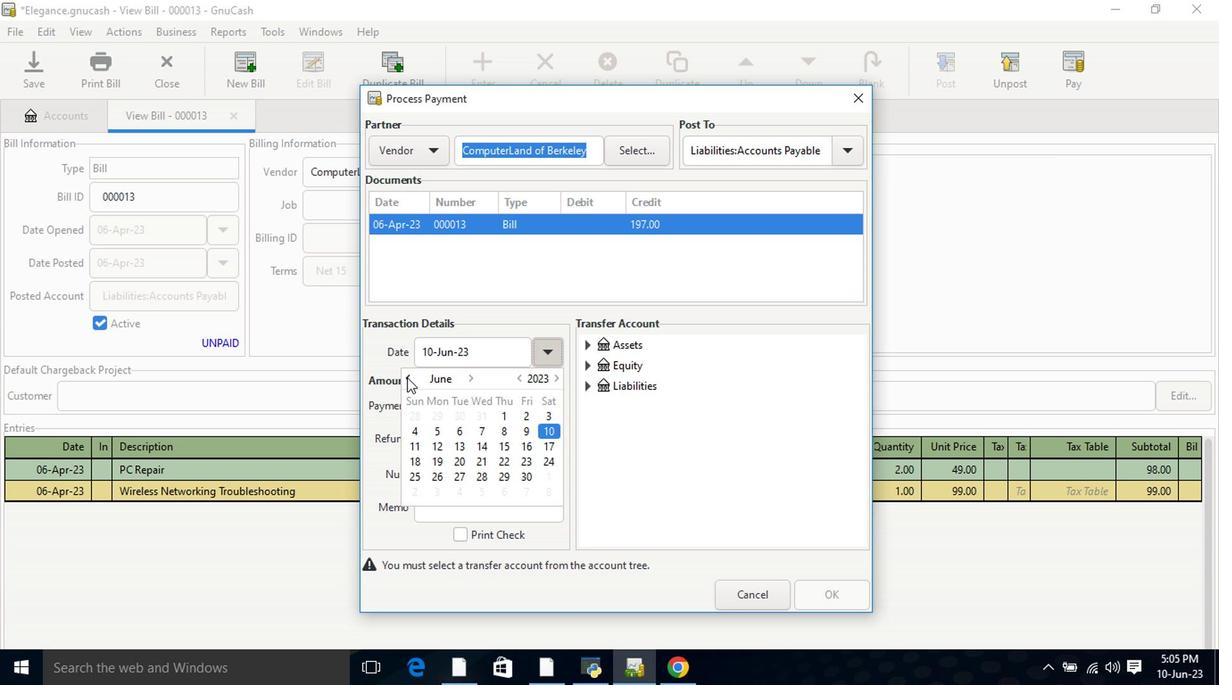 
Action: Mouse moved to (408, 381)
Screenshot: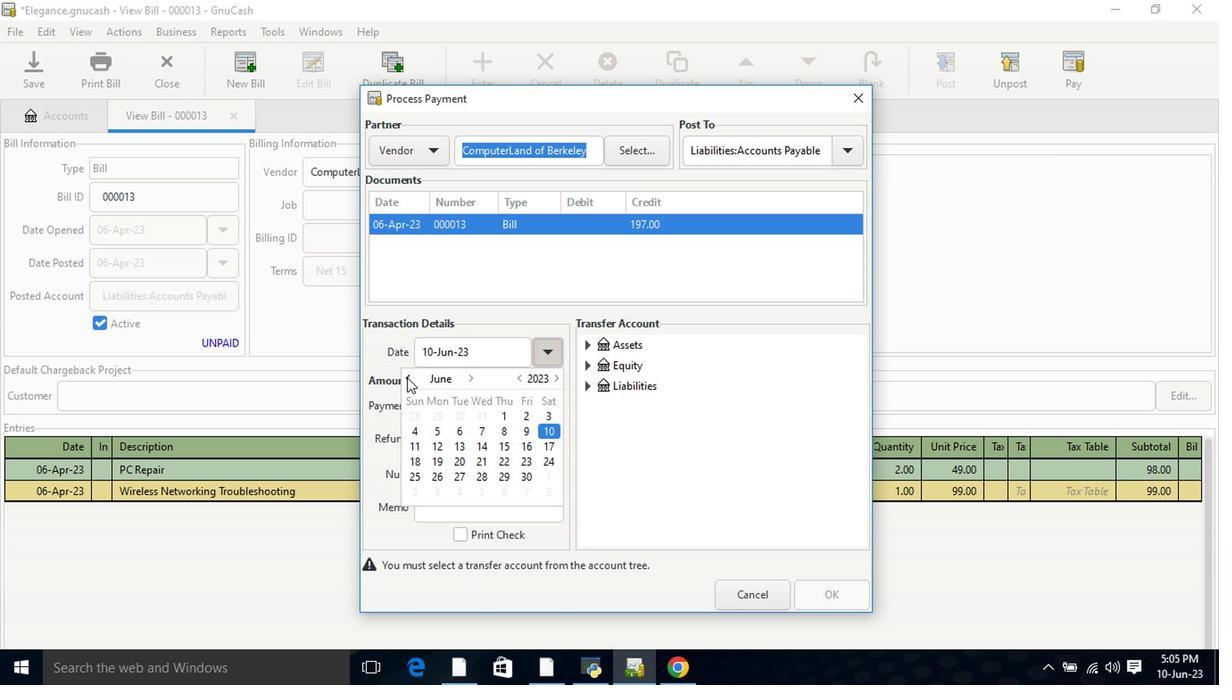 
Action: Mouse pressed left at (408, 381)
Screenshot: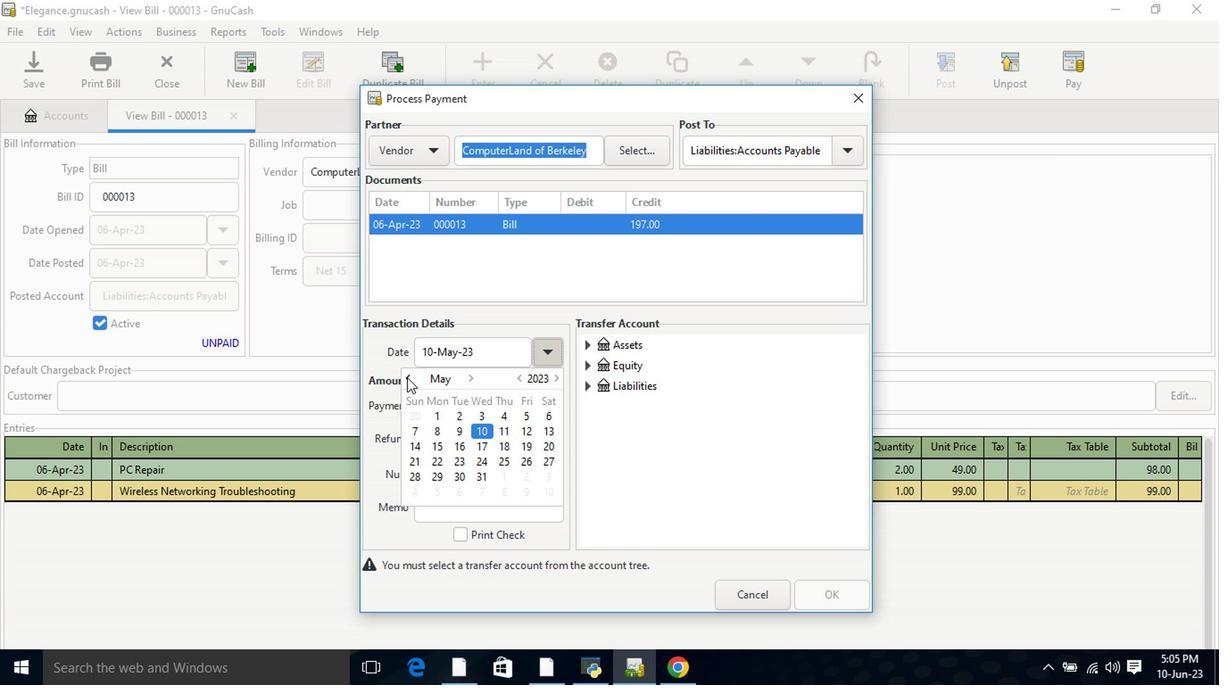 
Action: Mouse moved to (505, 461)
Screenshot: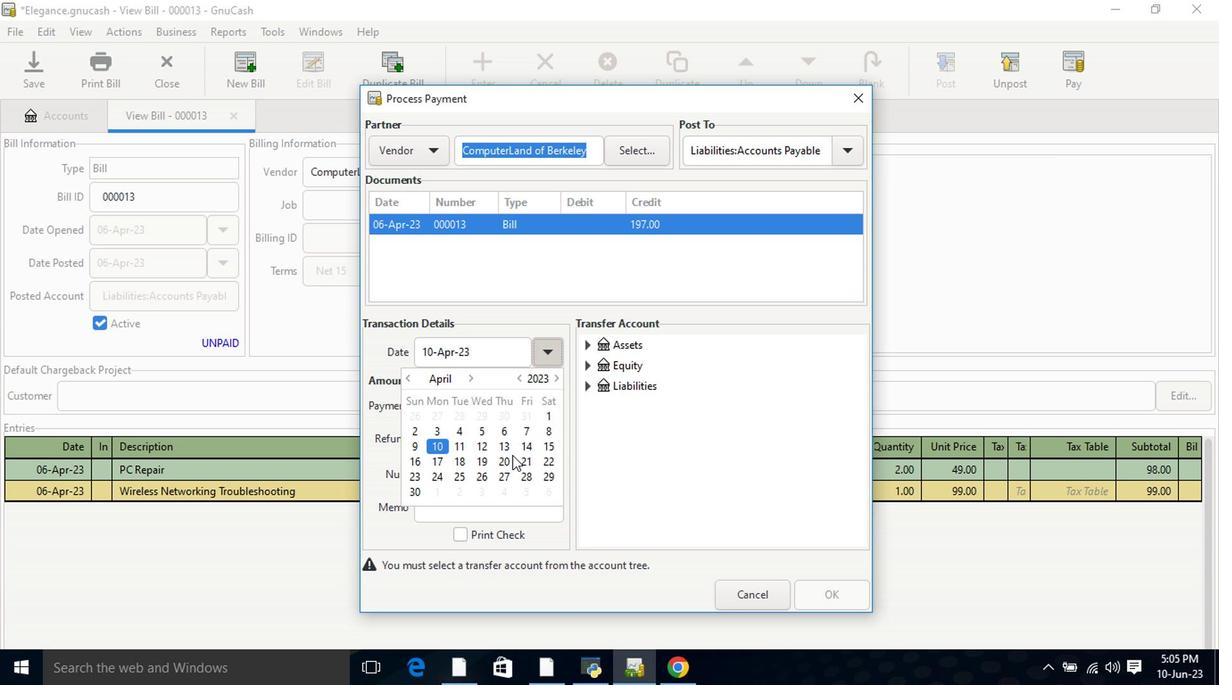 
Action: Mouse pressed left at (505, 461)
Screenshot: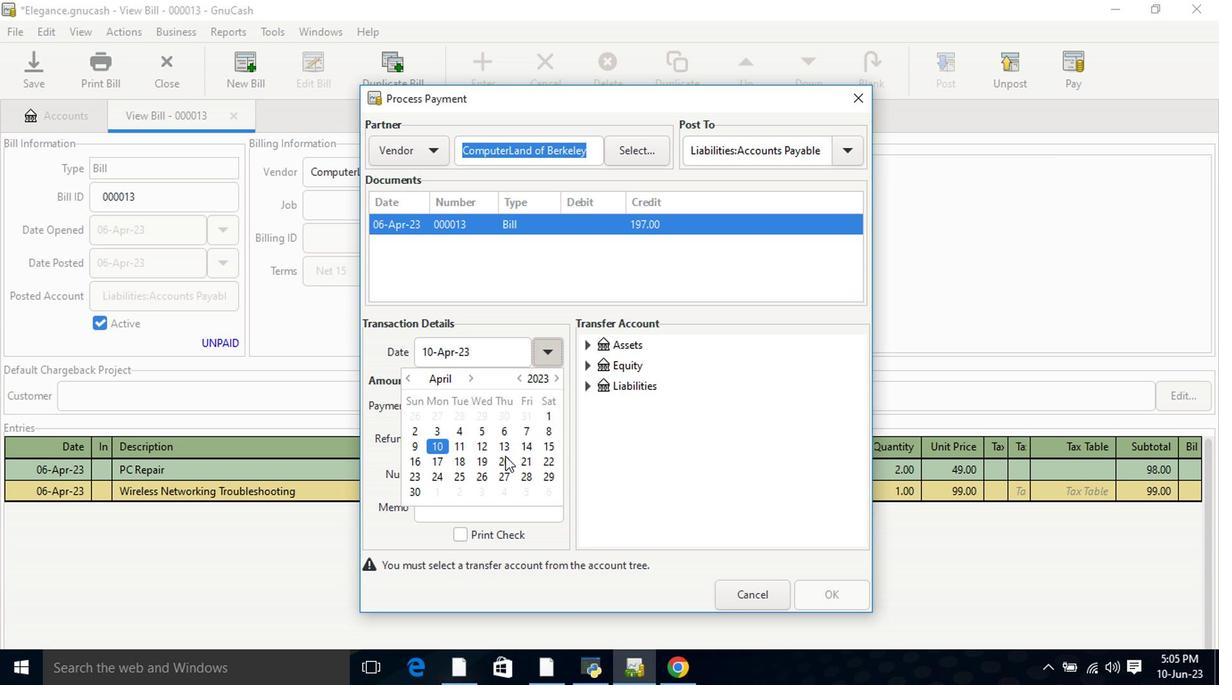 
Action: Mouse pressed left at (505, 461)
Screenshot: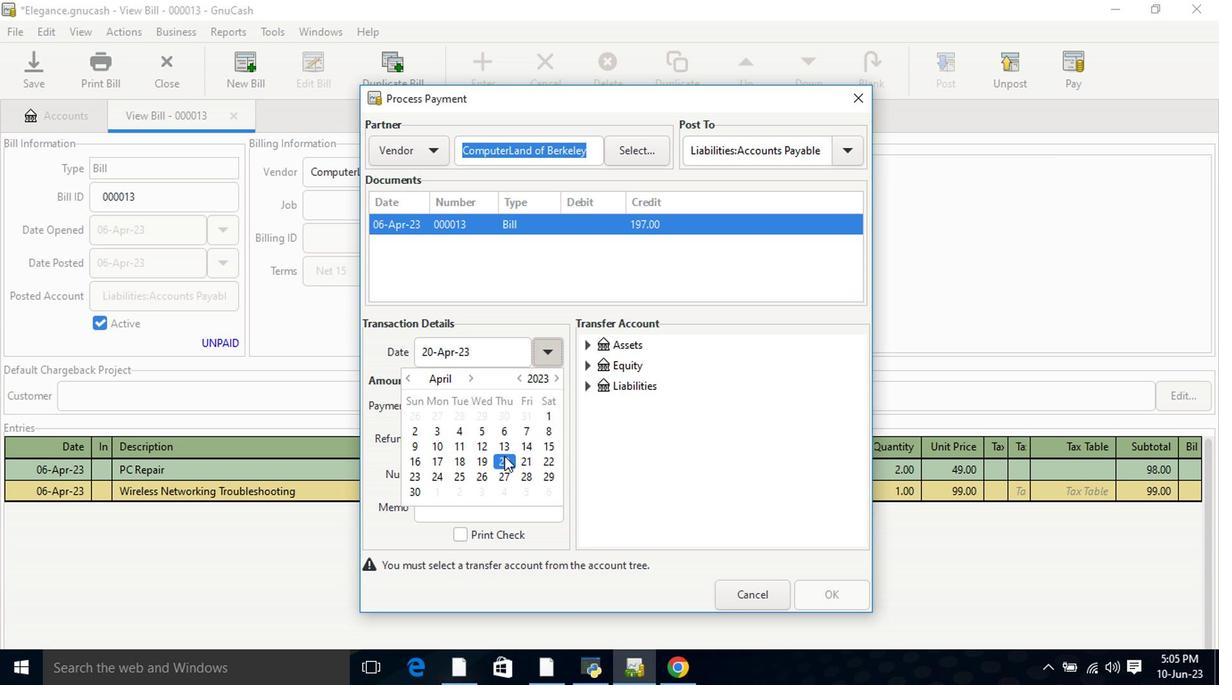 
Action: Mouse moved to (585, 350)
Screenshot: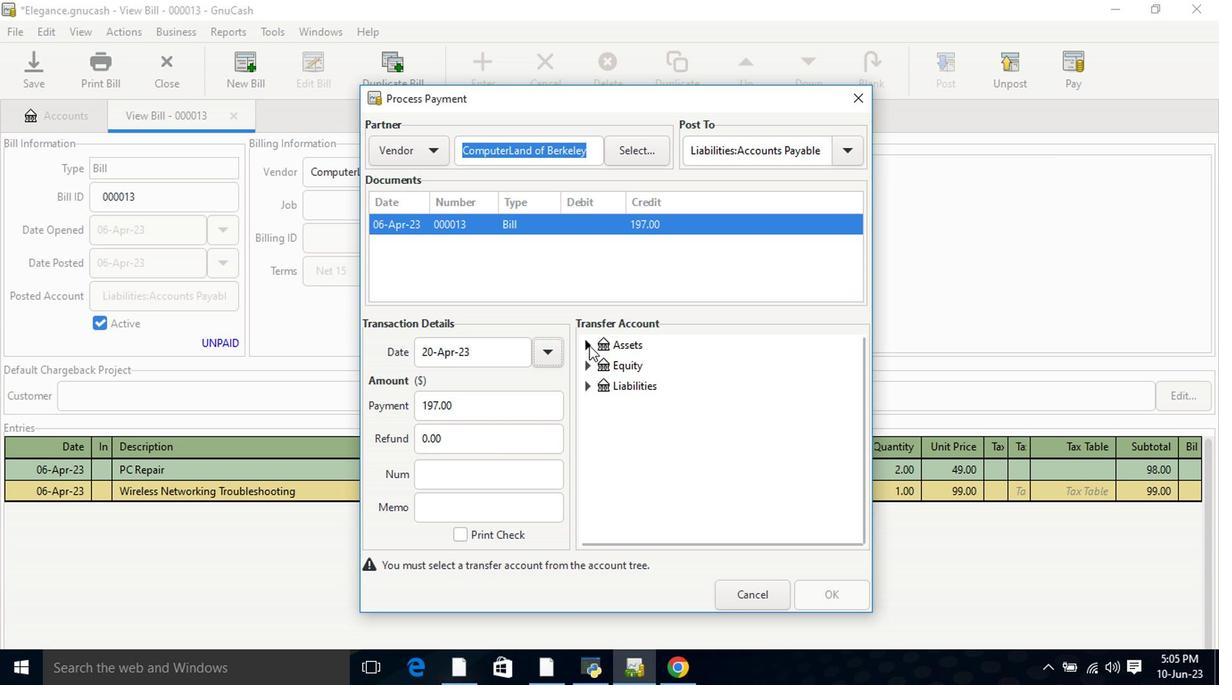 
Action: Mouse pressed left at (585, 350)
Screenshot: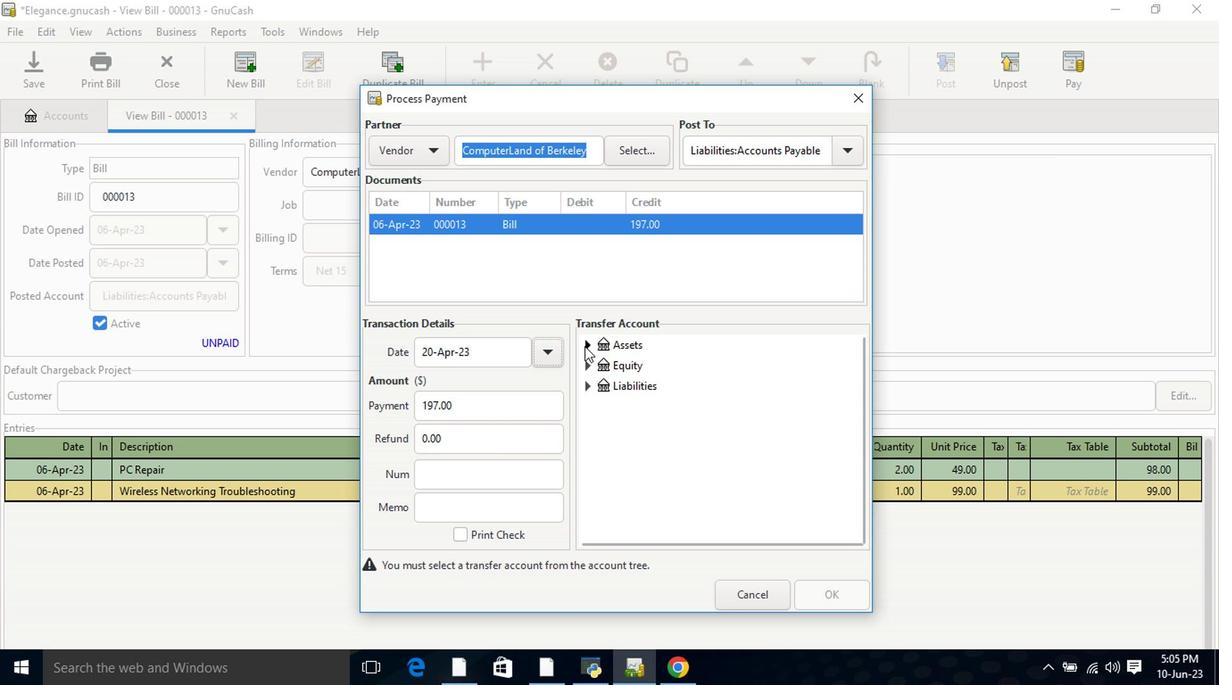 
Action: Mouse moved to (603, 368)
Screenshot: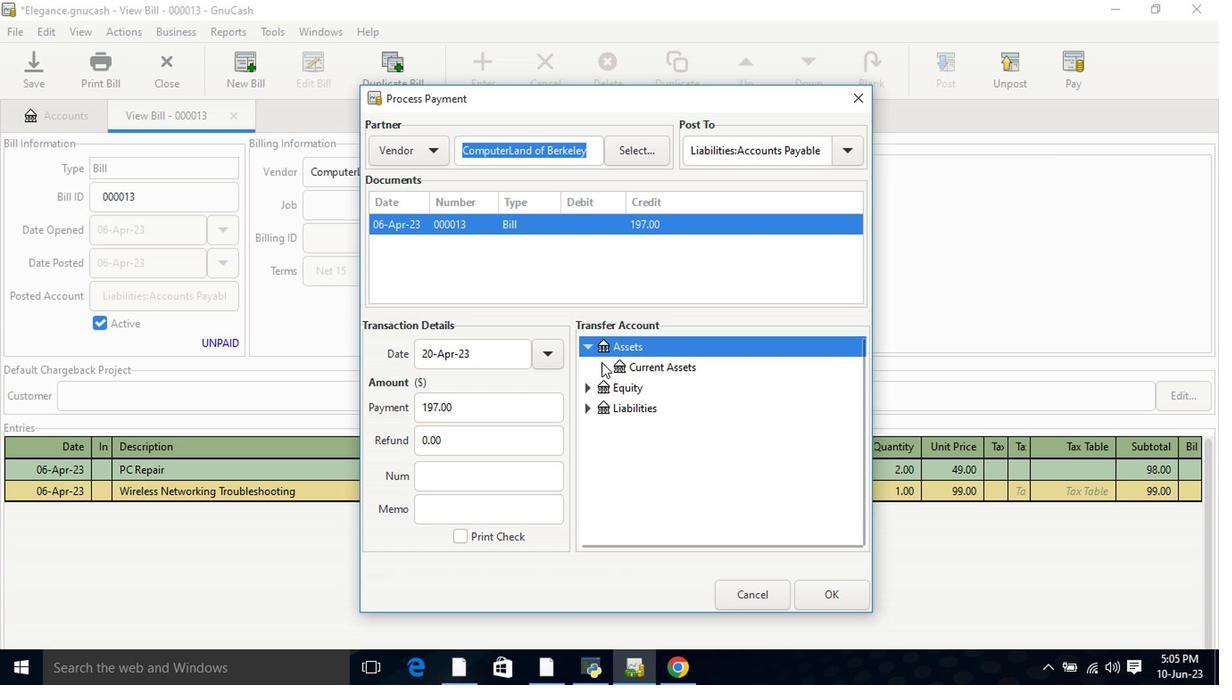 
Action: Mouse pressed left at (603, 368)
Screenshot: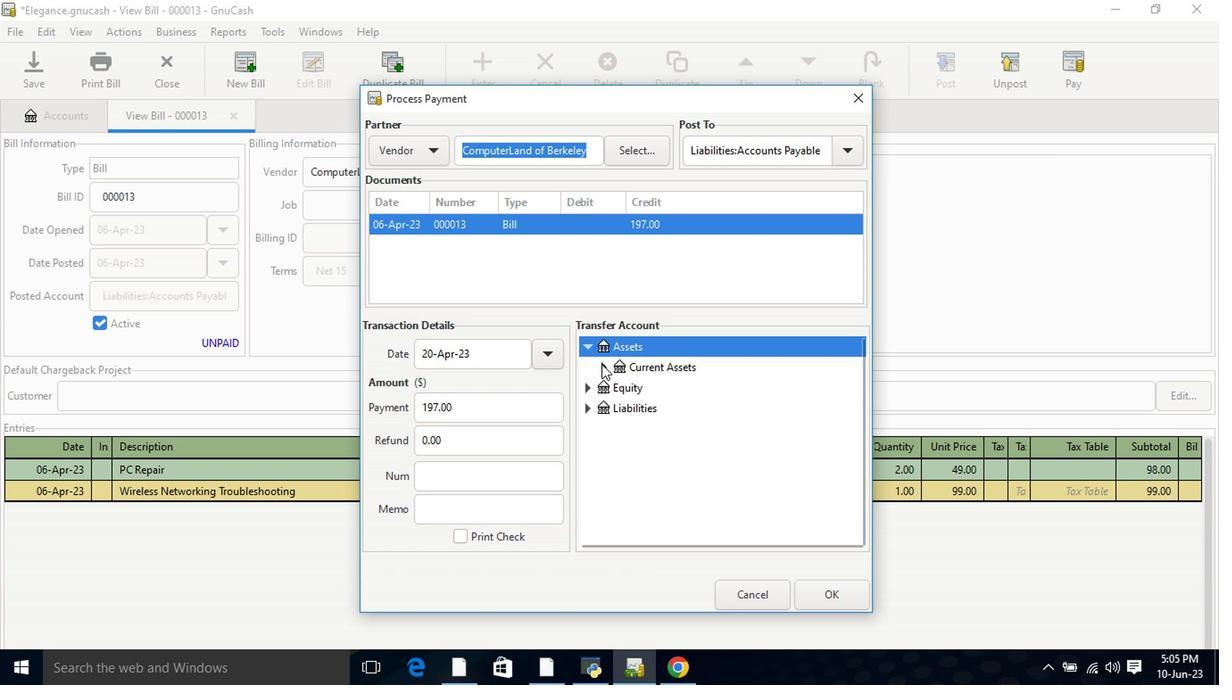 
Action: Mouse moved to (640, 396)
Screenshot: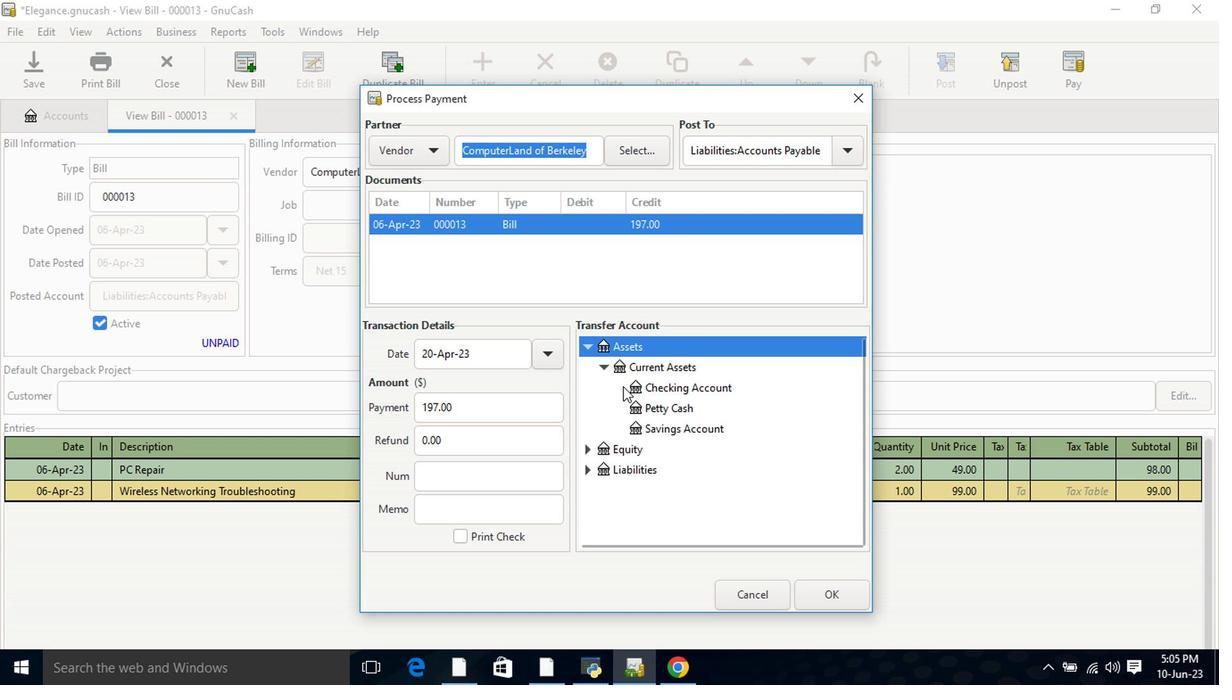 
Action: Mouse pressed left at (640, 396)
Screenshot: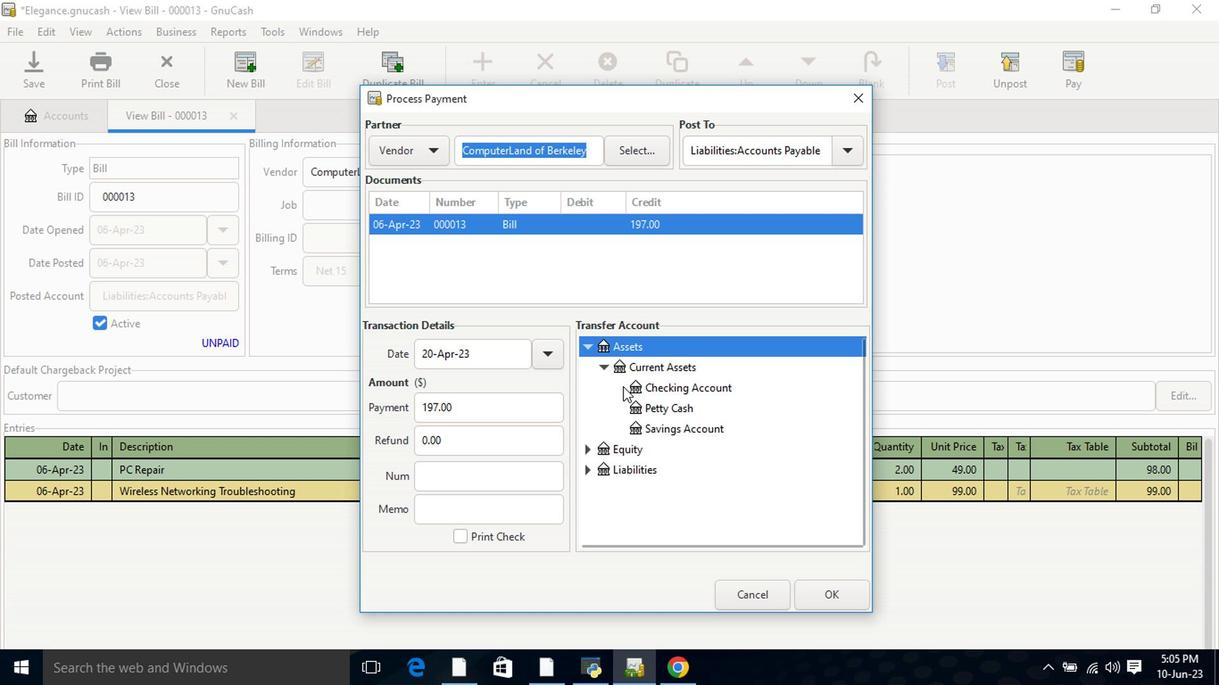
Action: Mouse moved to (809, 596)
Screenshot: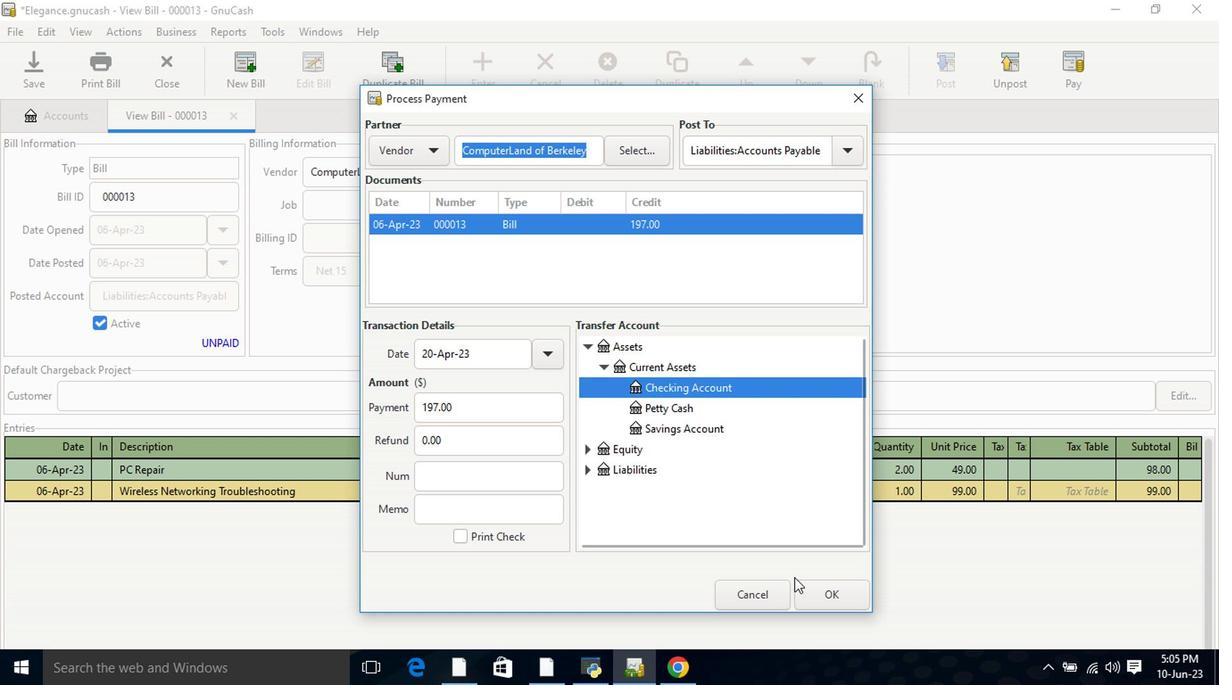 
Action: Mouse pressed left at (809, 596)
Screenshot: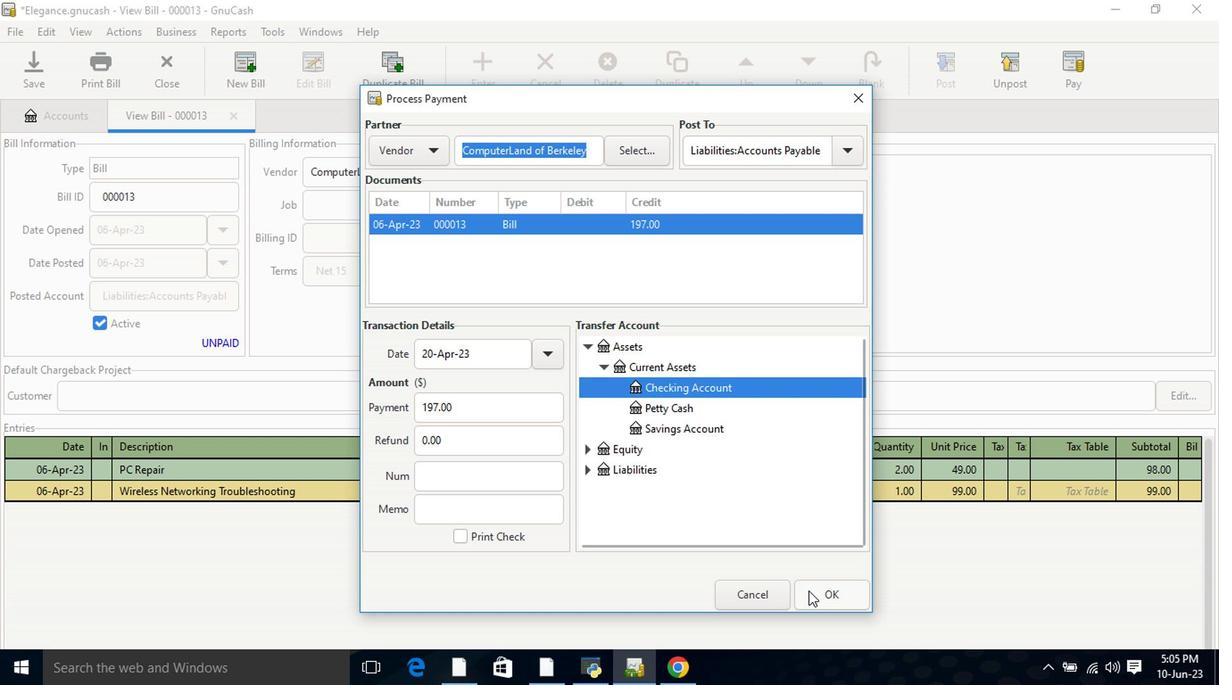 
Action: Mouse moved to (118, 72)
Screenshot: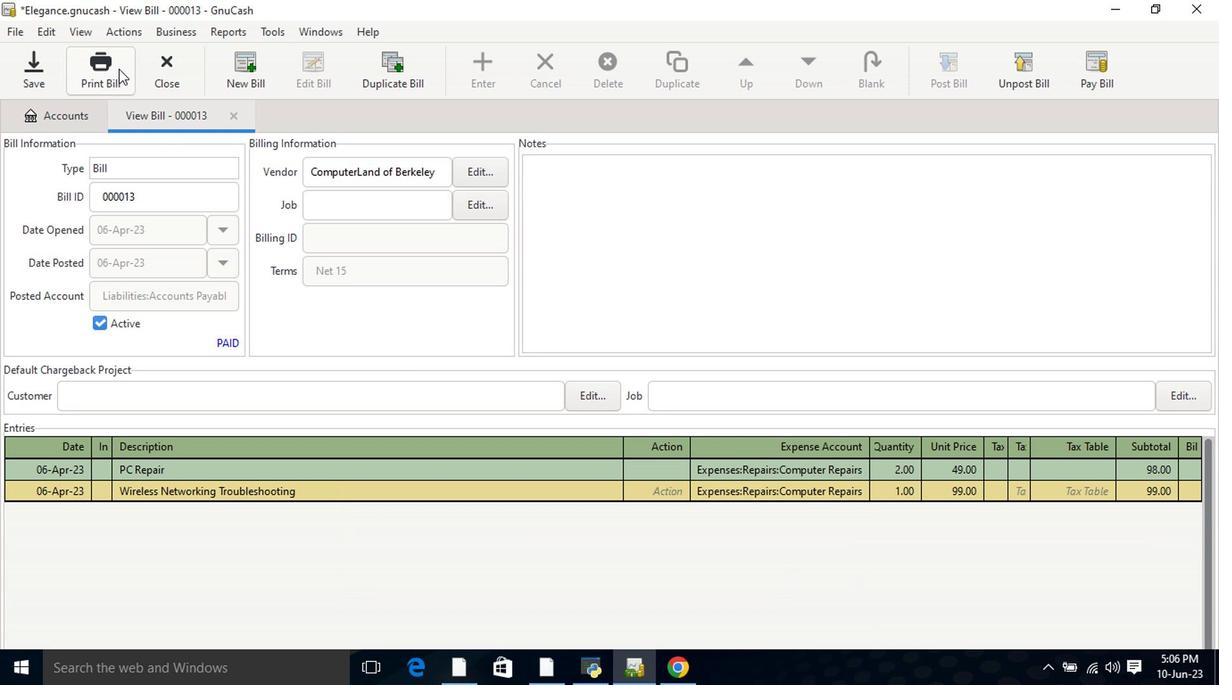 
Action: Mouse pressed left at (118, 72)
Screenshot: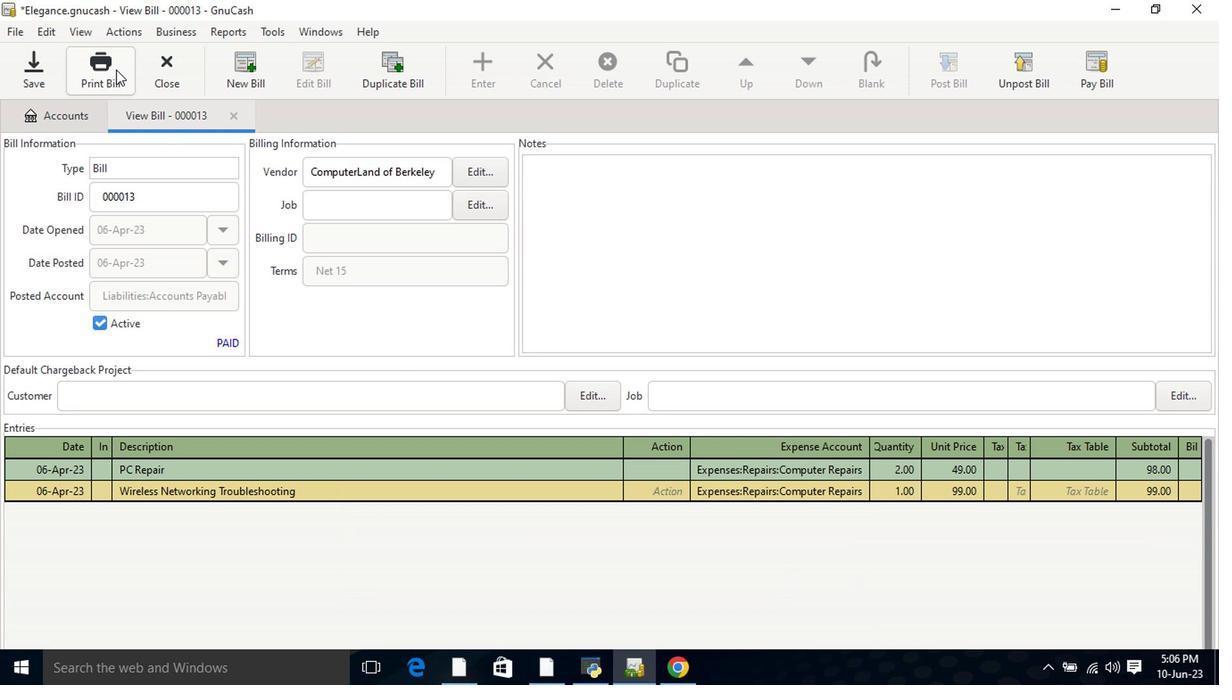 
Action: Mouse moved to (466, 539)
Screenshot: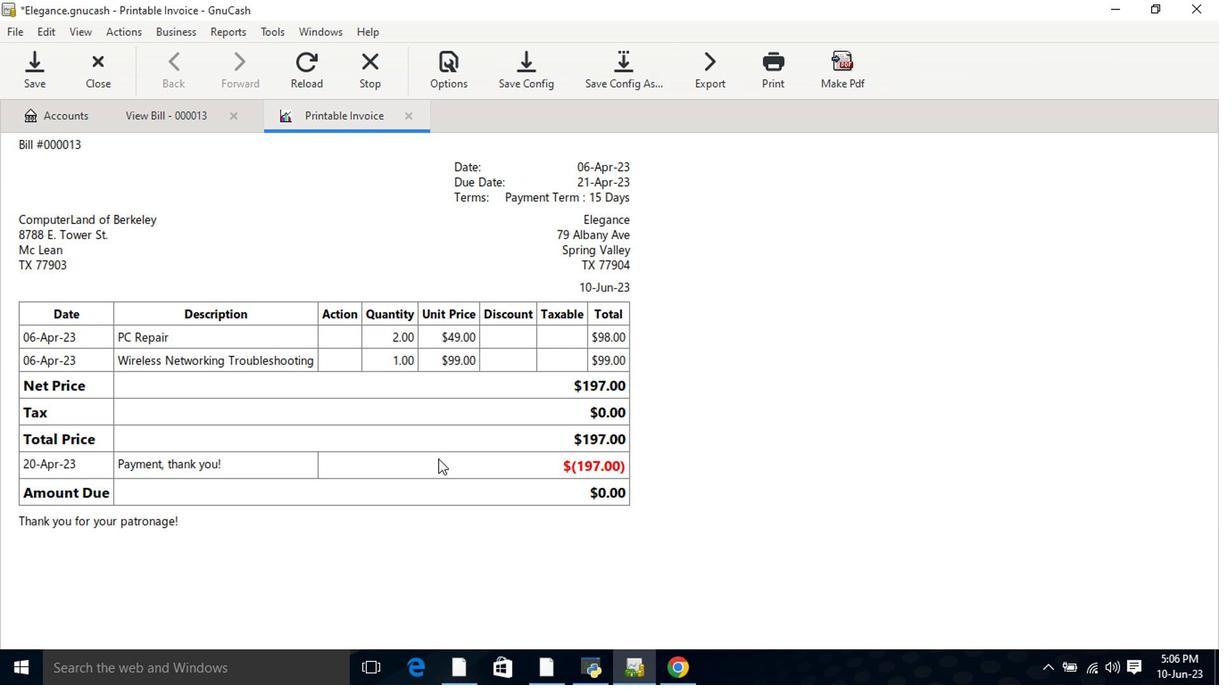 
